 Task: Look for space in Nisko, Poland from 6th June, 2023 to 8th June, 2023 for 2 adults in price range Rs.7000 to Rs.12000. Place can be private room with 1  bedroom having 2 beds and 1 bathroom. Property type can be house, flat, guest house. Amenities needed are: wifi. Booking option can be shelf check-in. Required host language is English.
Action: Mouse pressed left at (527, 134)
Screenshot: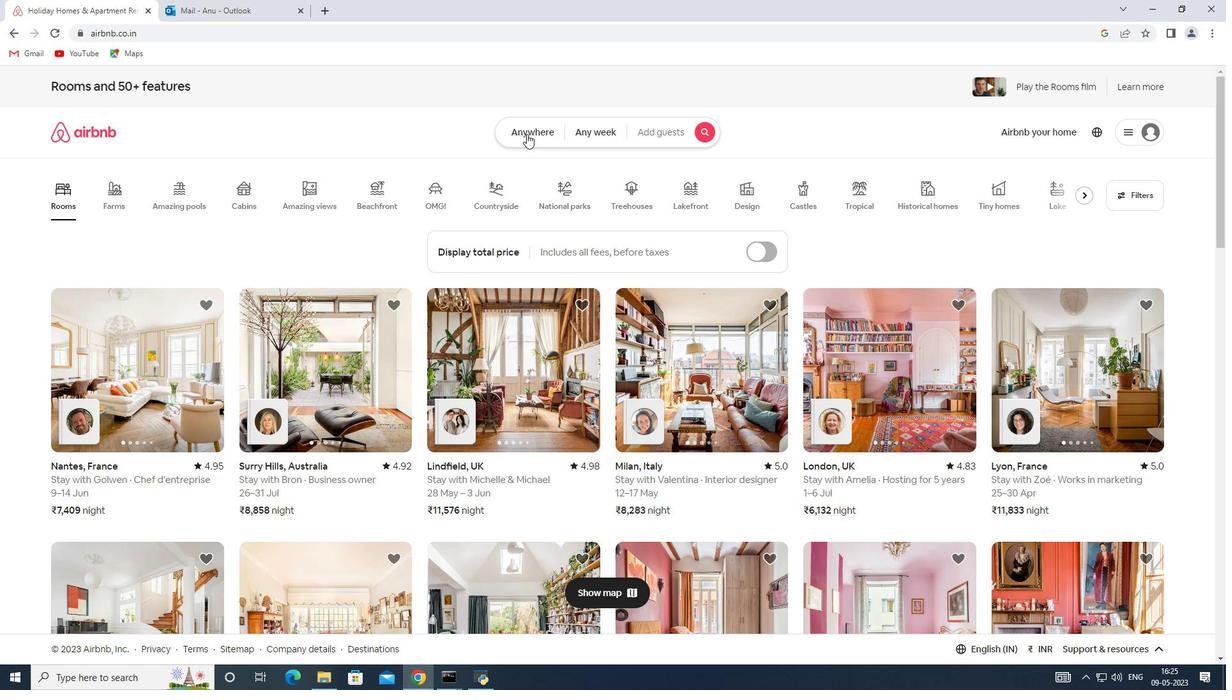 
Action: Mouse moved to (410, 178)
Screenshot: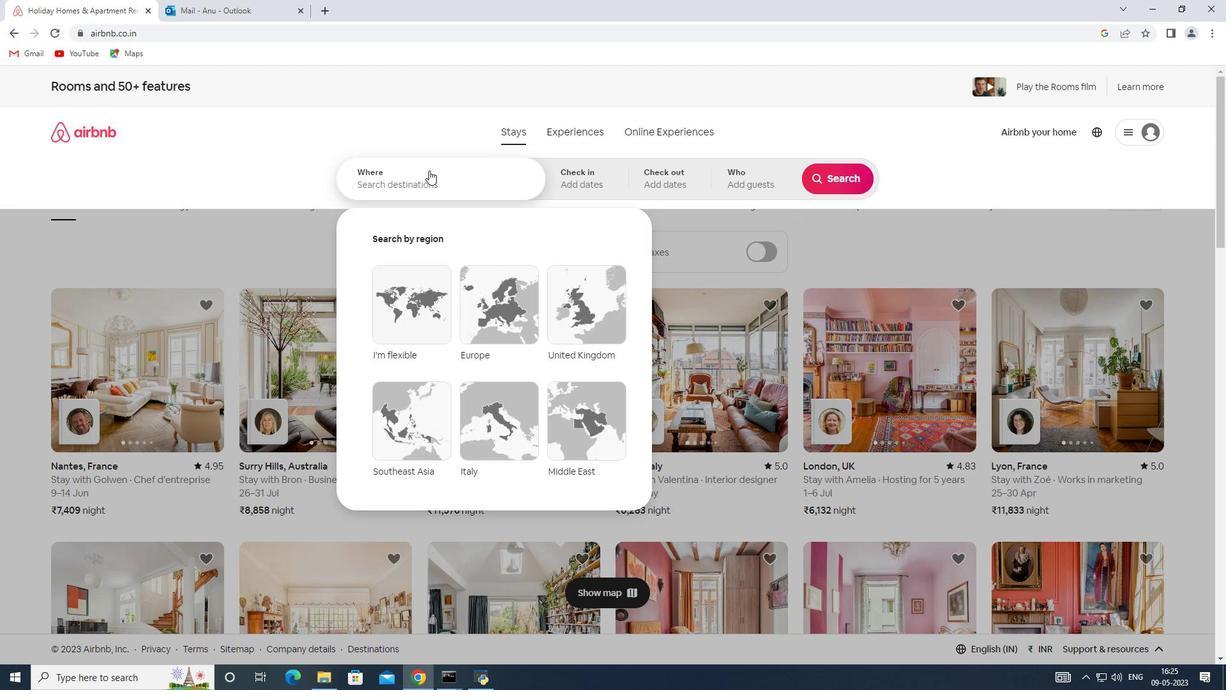 
Action: Mouse pressed left at (410, 178)
Screenshot: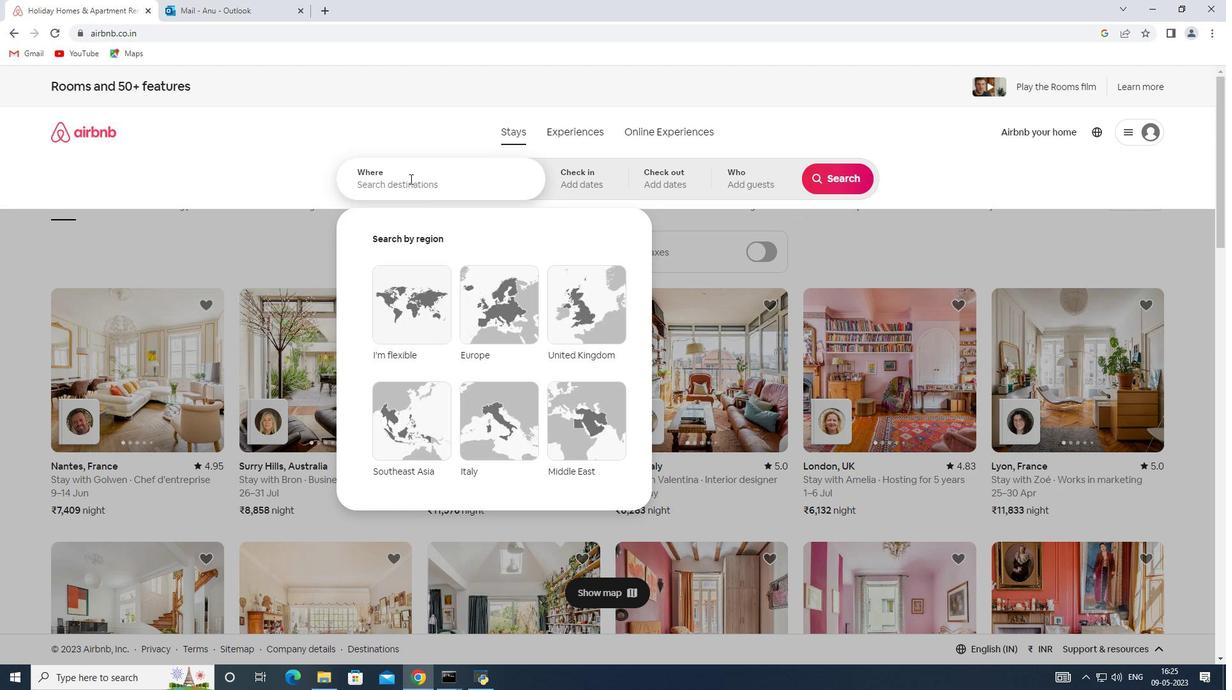 
Action: Mouse moved to (409, 178)
Screenshot: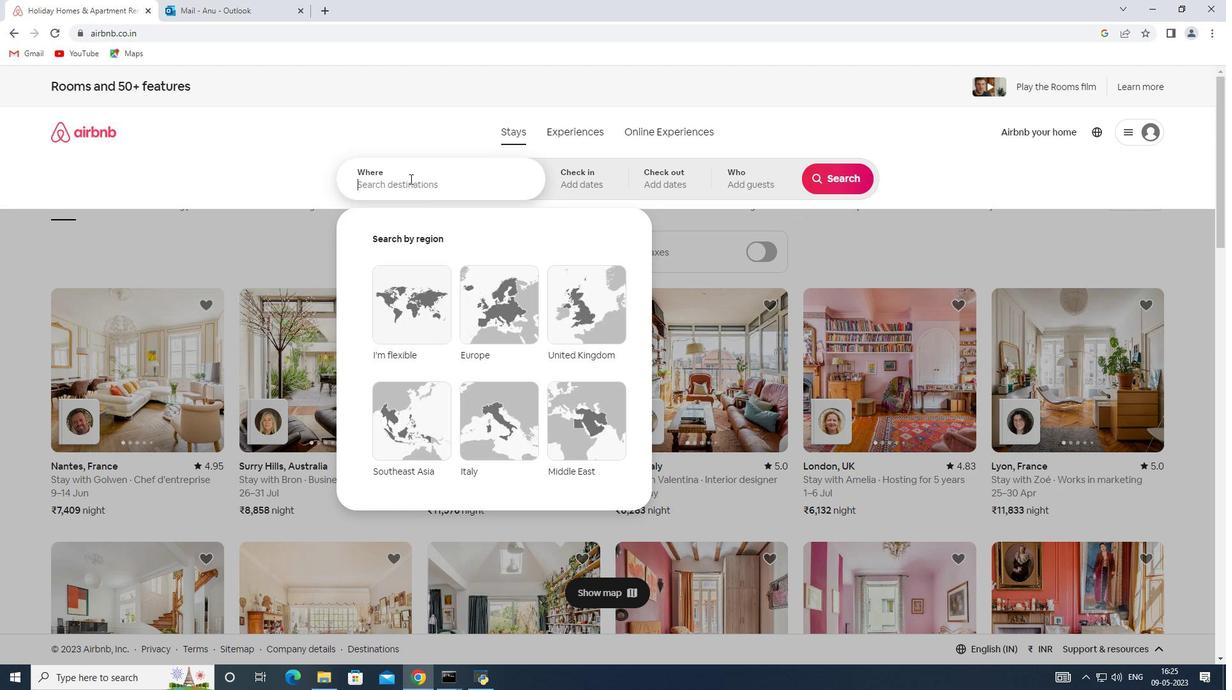 
Action: Key pressed <Key.shift><Key.shift><Key.shift><Key.shift><Key.shift><Key.shift><Key.shift><Key.shift><Key.shift><Key.shift><Key.shift><Key.shift>Nisko,<Key.shift>Poland
Screenshot: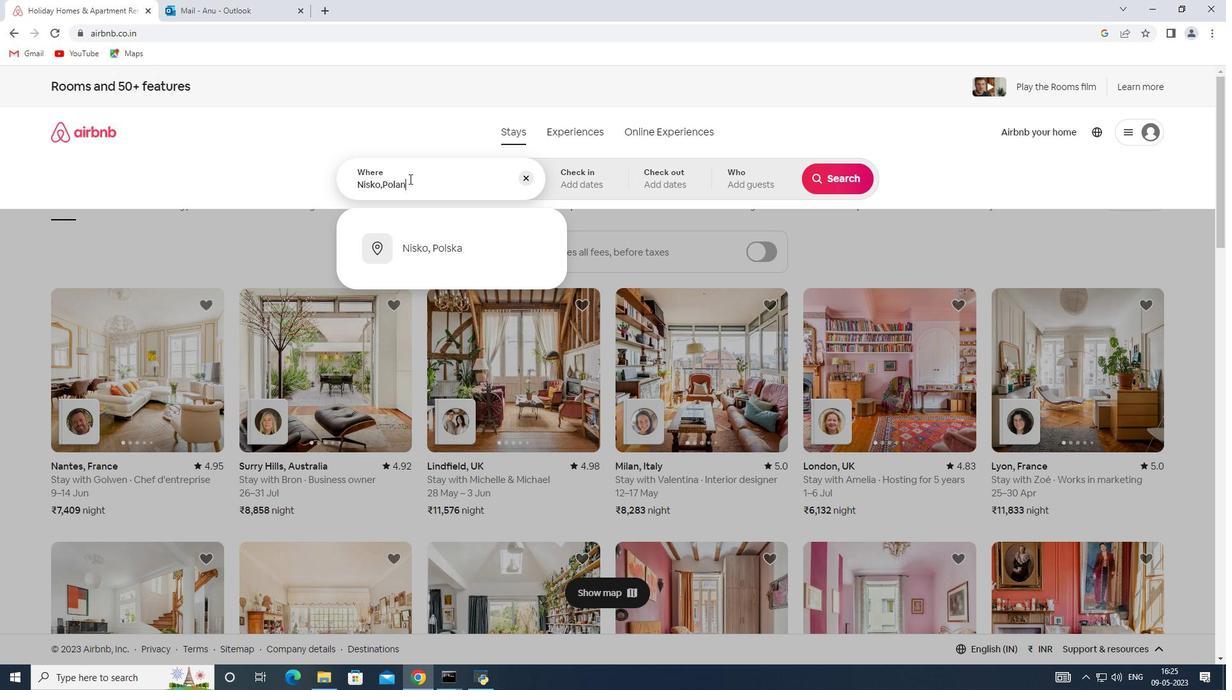 
Action: Mouse moved to (567, 168)
Screenshot: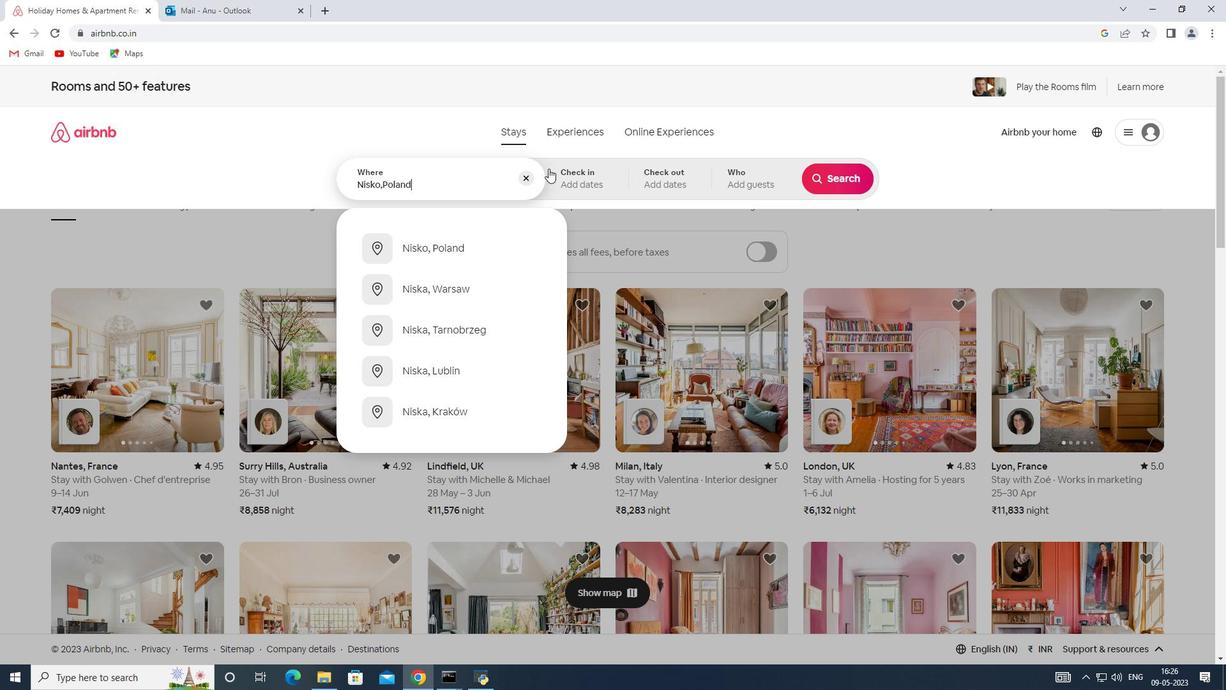 
Action: Mouse pressed left at (567, 168)
Screenshot: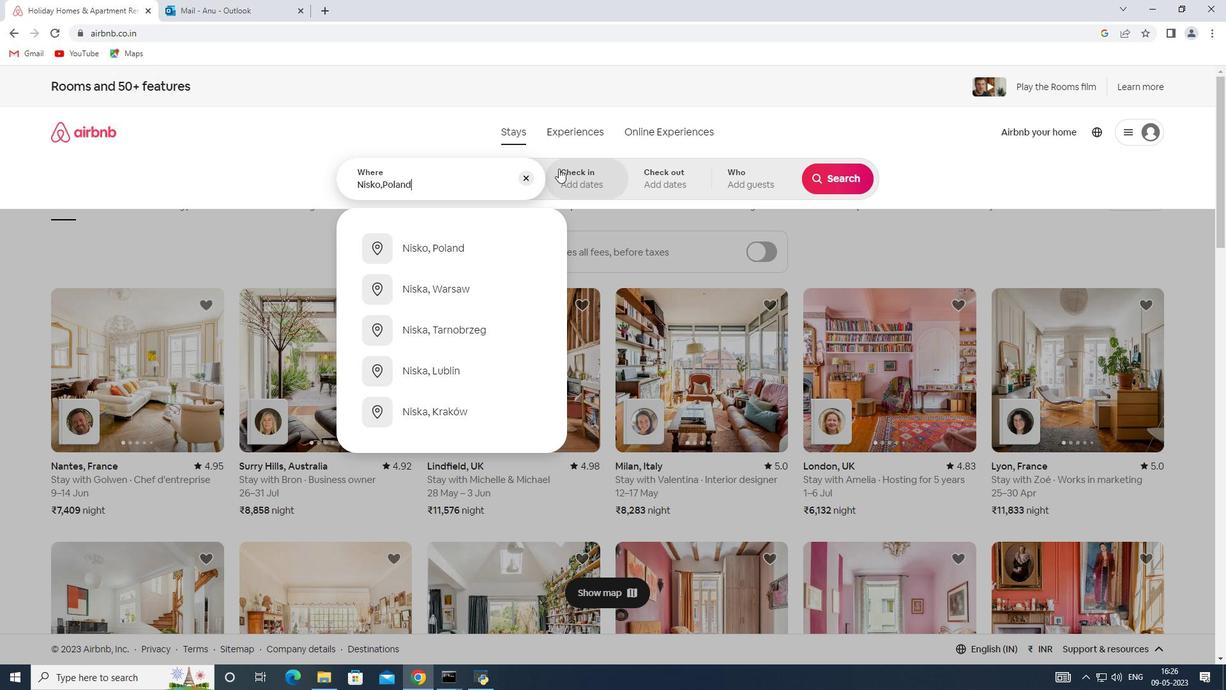 
Action: Mouse moved to (692, 364)
Screenshot: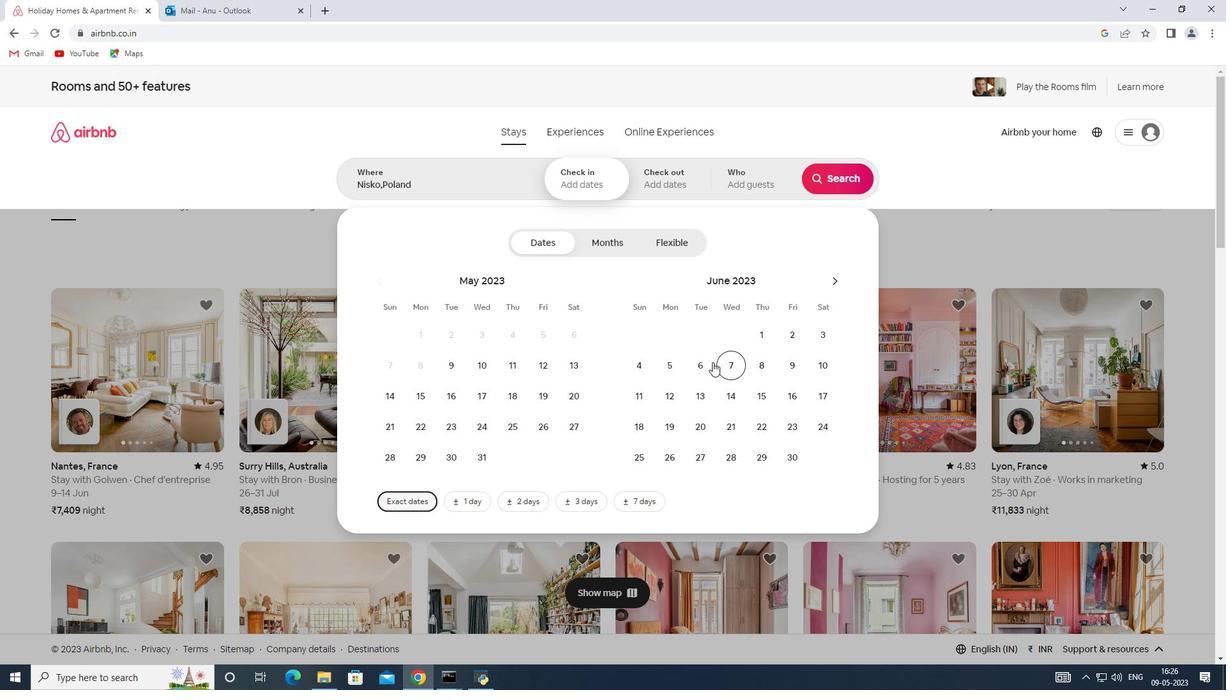 
Action: Mouse pressed left at (692, 364)
Screenshot: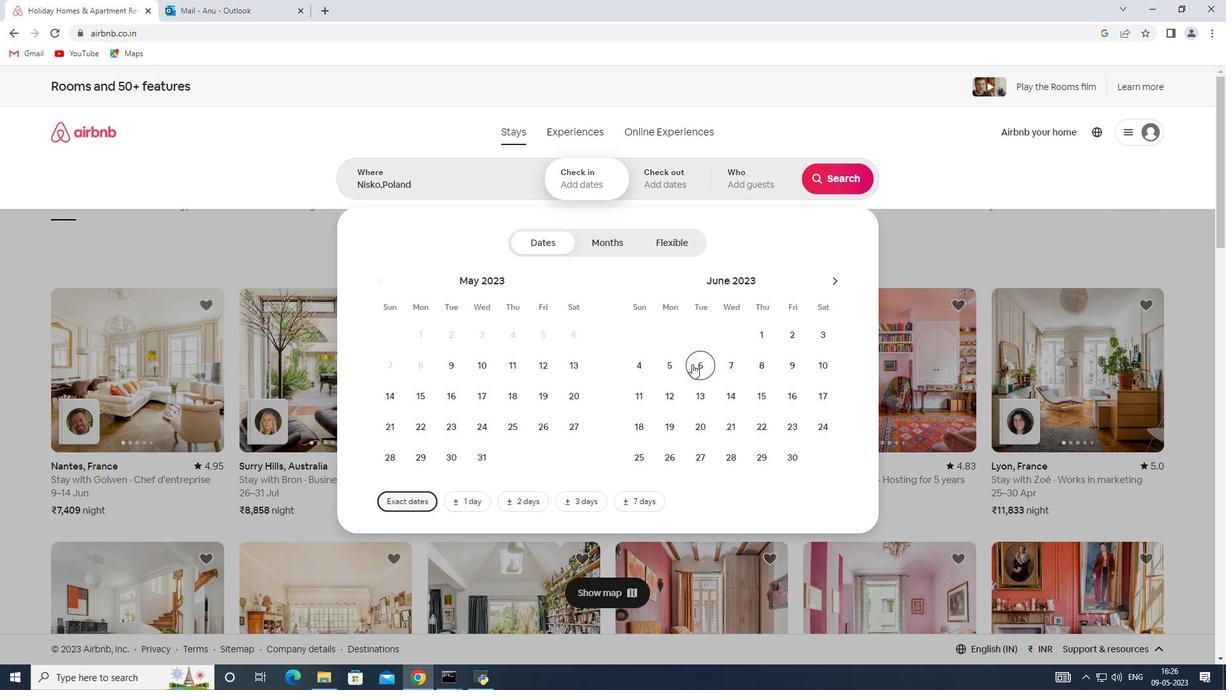 
Action: Mouse moved to (768, 364)
Screenshot: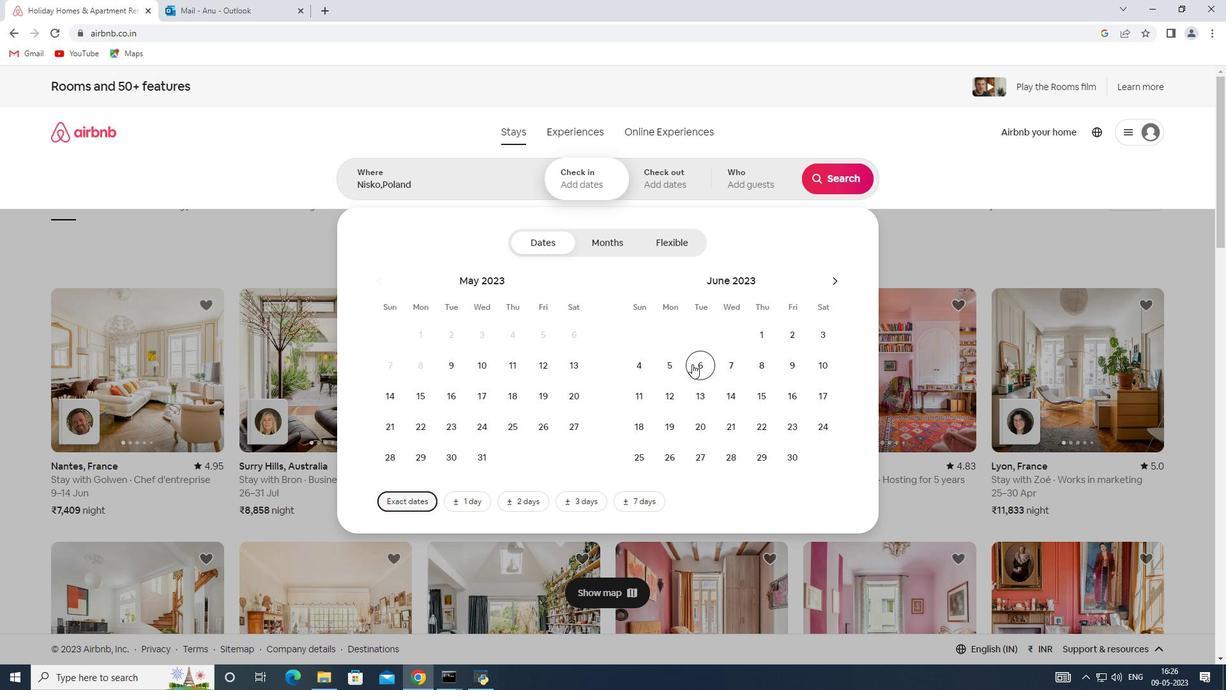 
Action: Mouse pressed left at (768, 364)
Screenshot: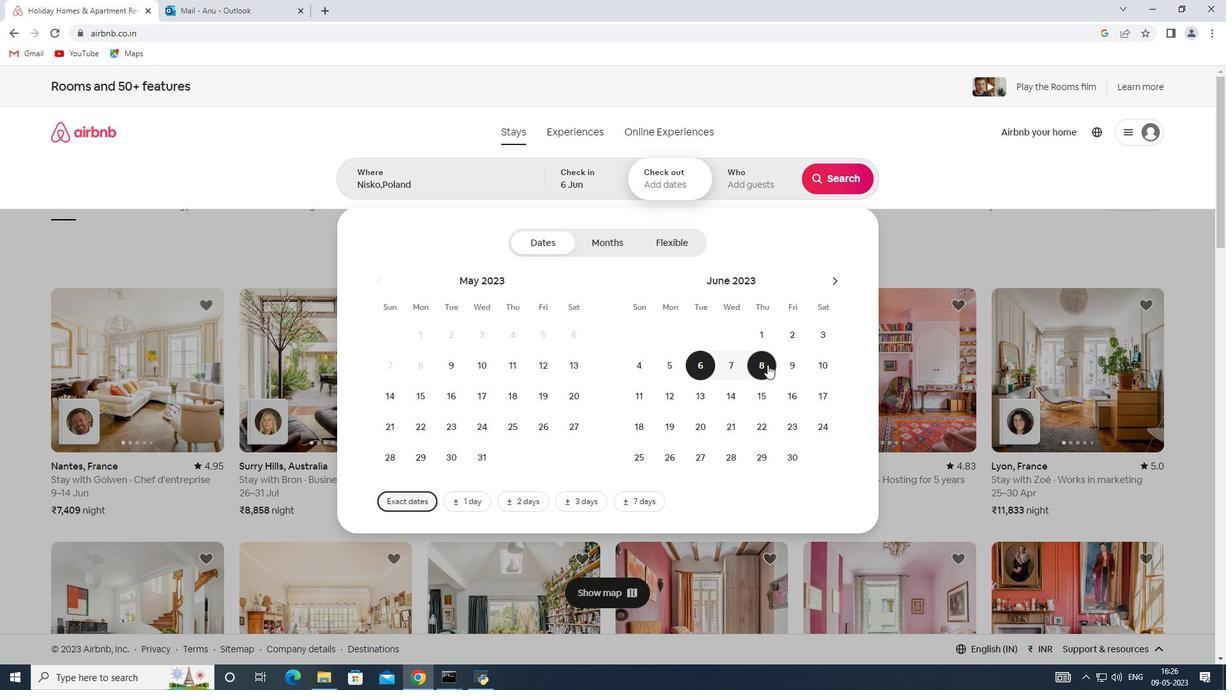 
Action: Mouse moved to (747, 182)
Screenshot: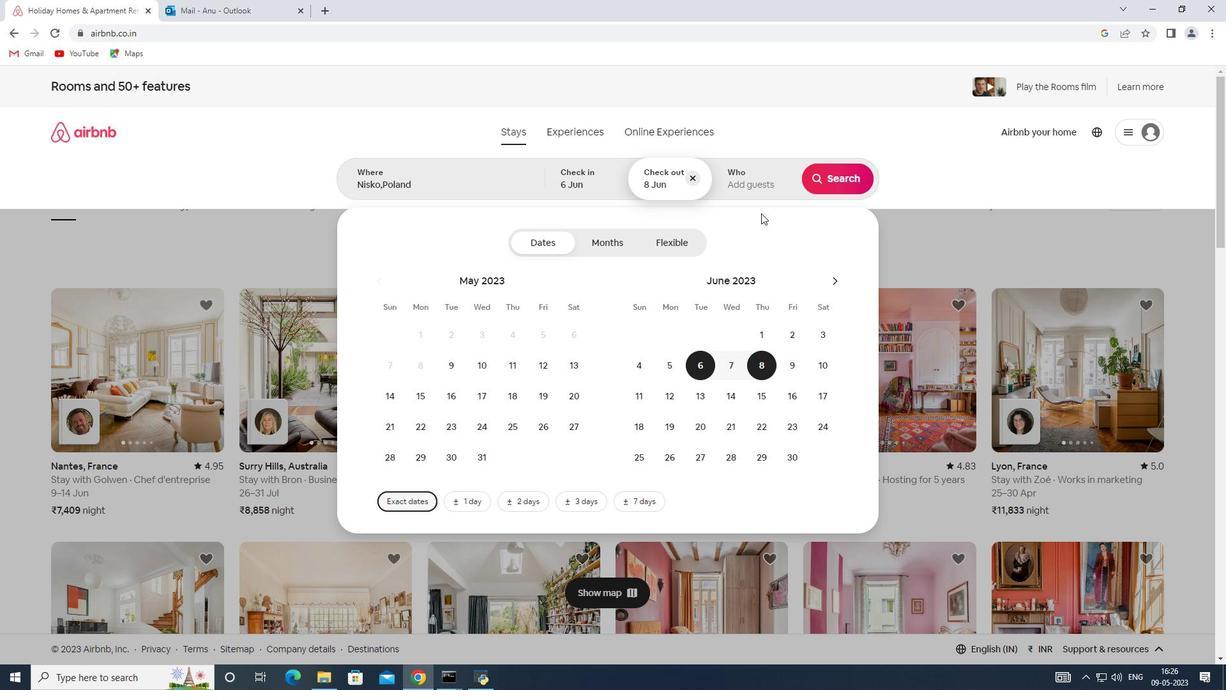 
Action: Mouse pressed left at (747, 182)
Screenshot: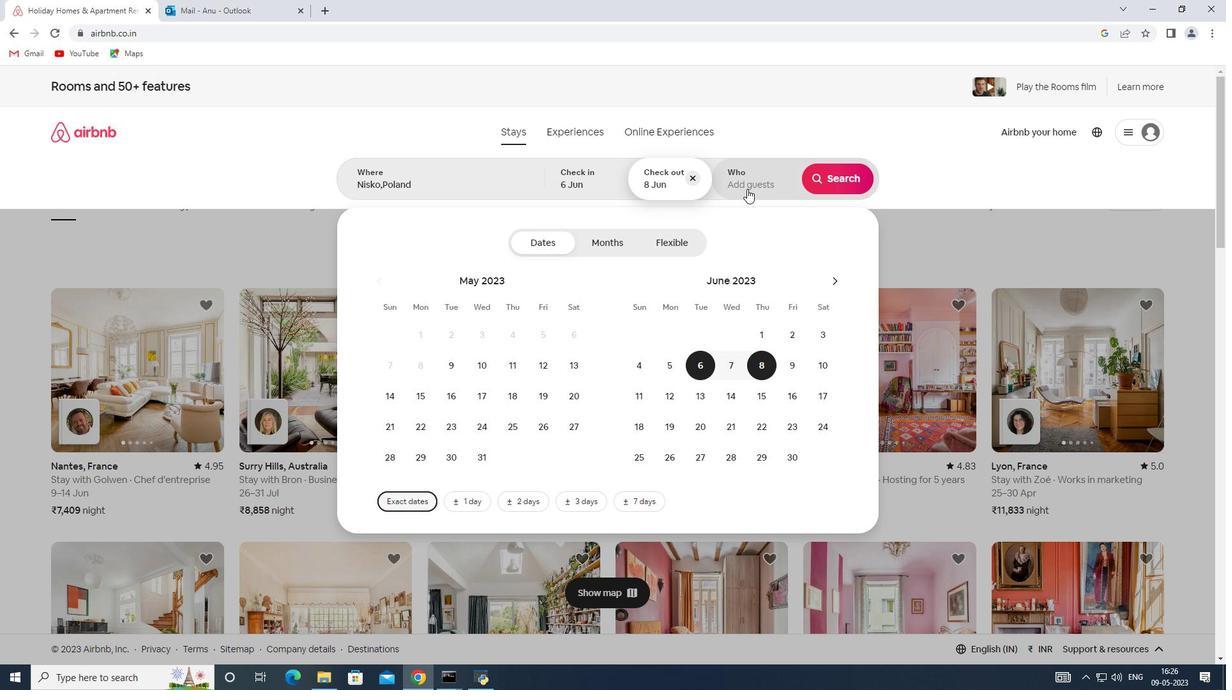 
Action: Mouse moved to (842, 247)
Screenshot: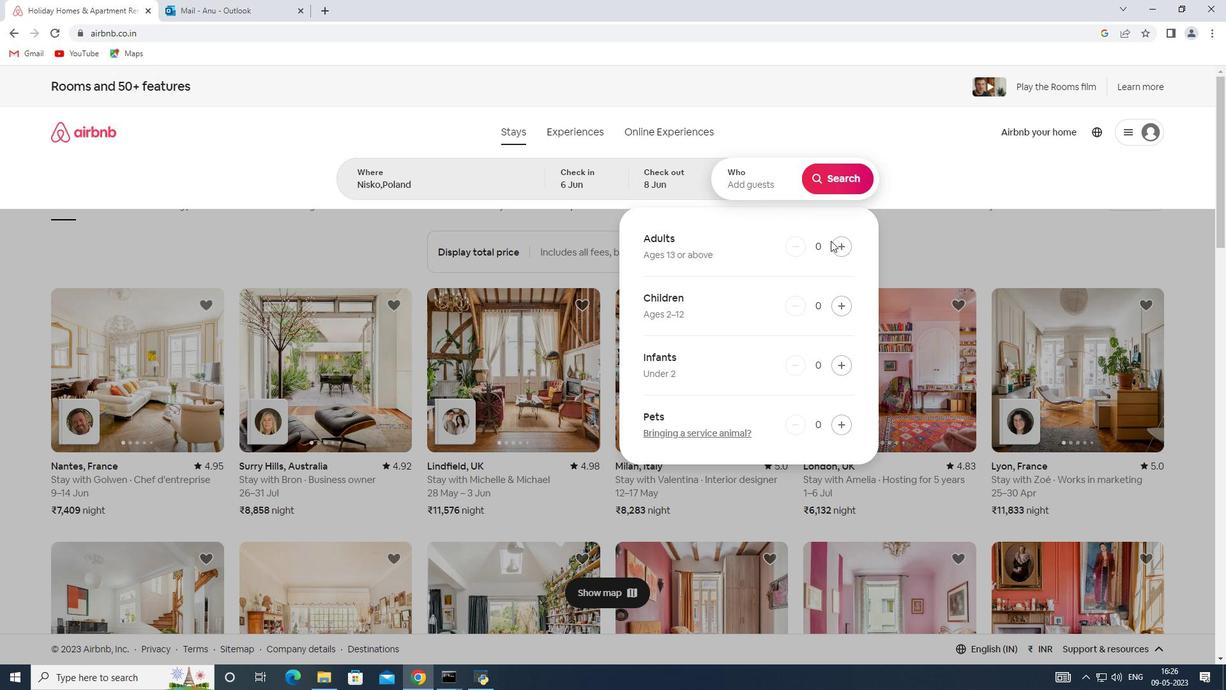 
Action: Mouse pressed left at (842, 247)
Screenshot: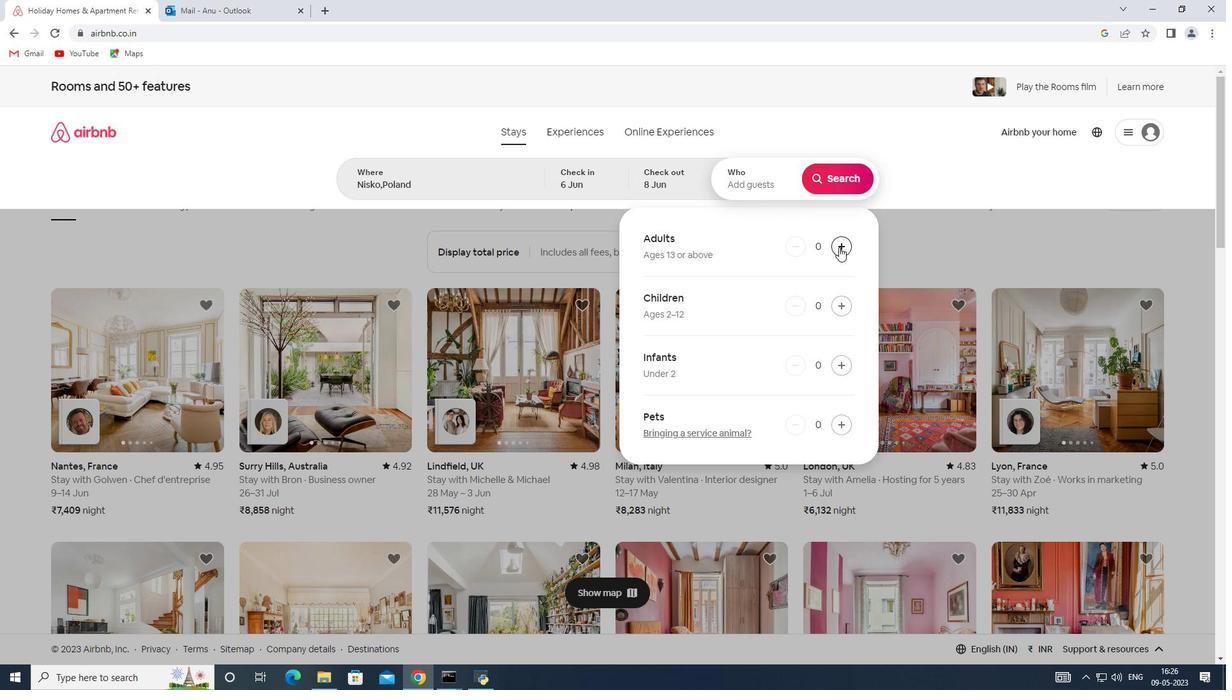 
Action: Mouse pressed left at (842, 247)
Screenshot: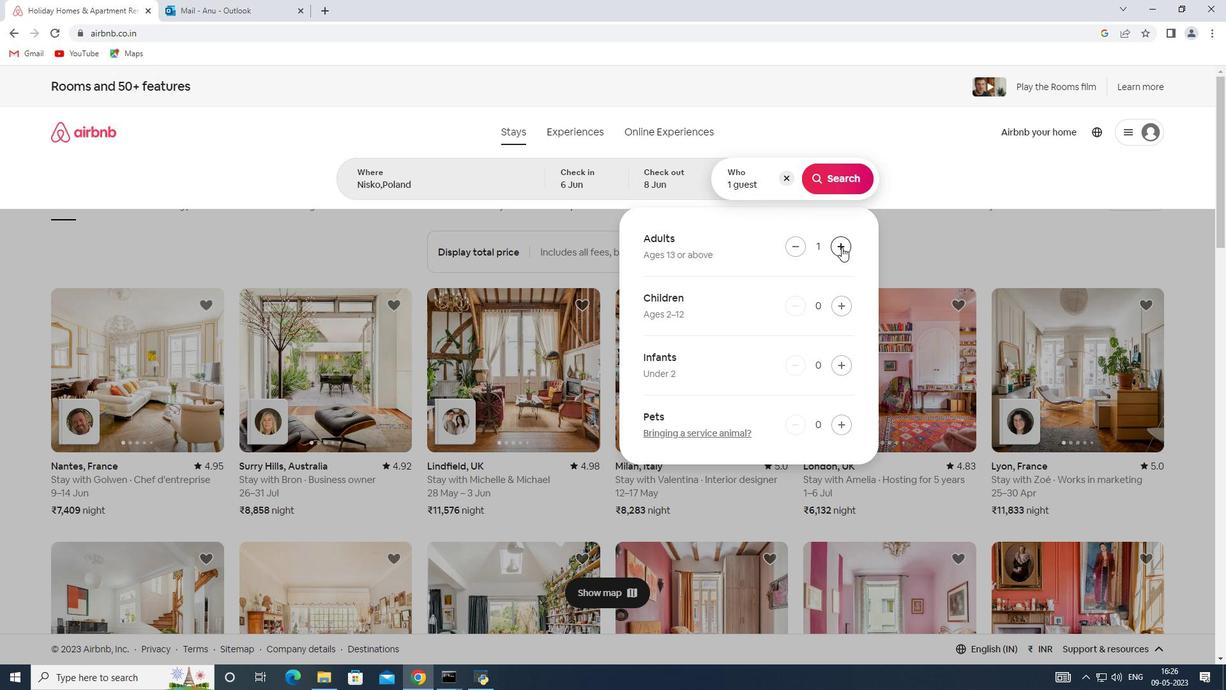 
Action: Mouse moved to (833, 172)
Screenshot: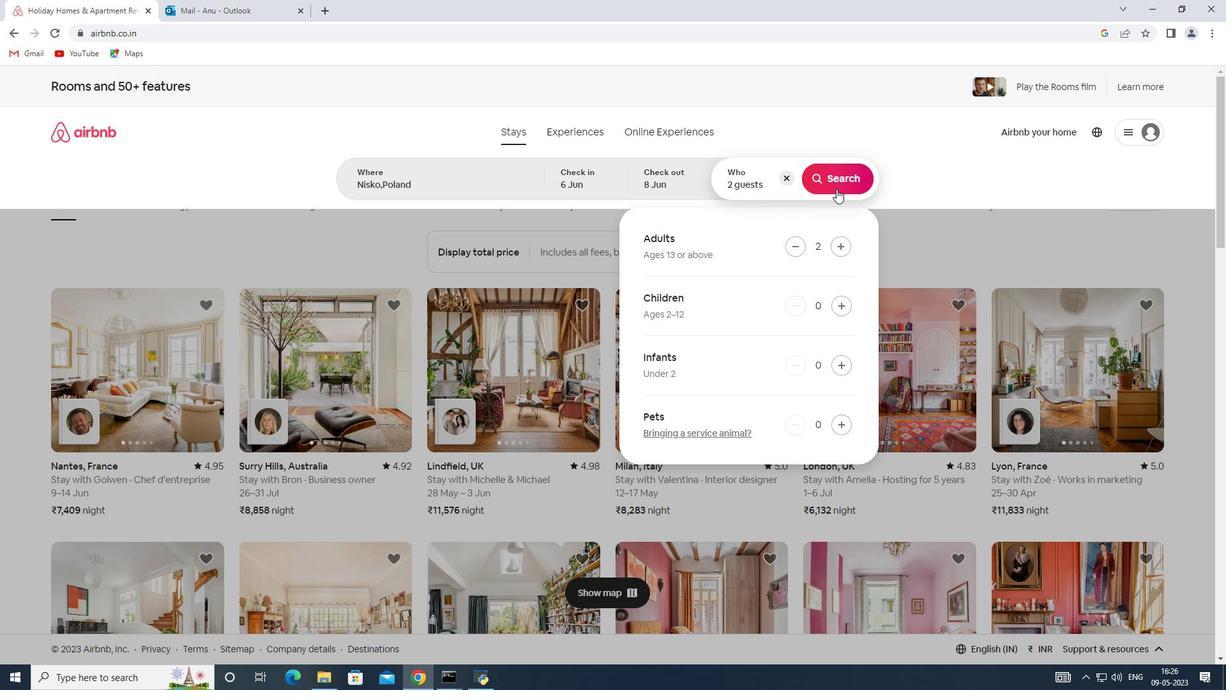 
Action: Mouse pressed left at (833, 172)
Screenshot: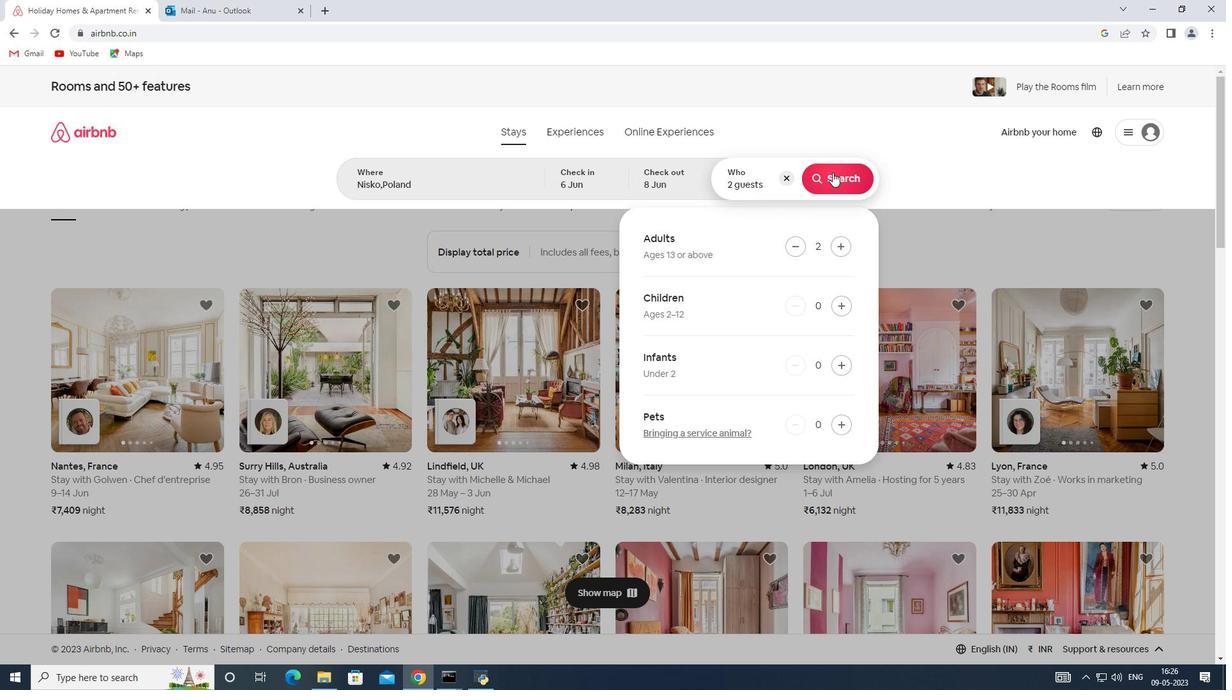 
Action: Mouse moved to (1164, 135)
Screenshot: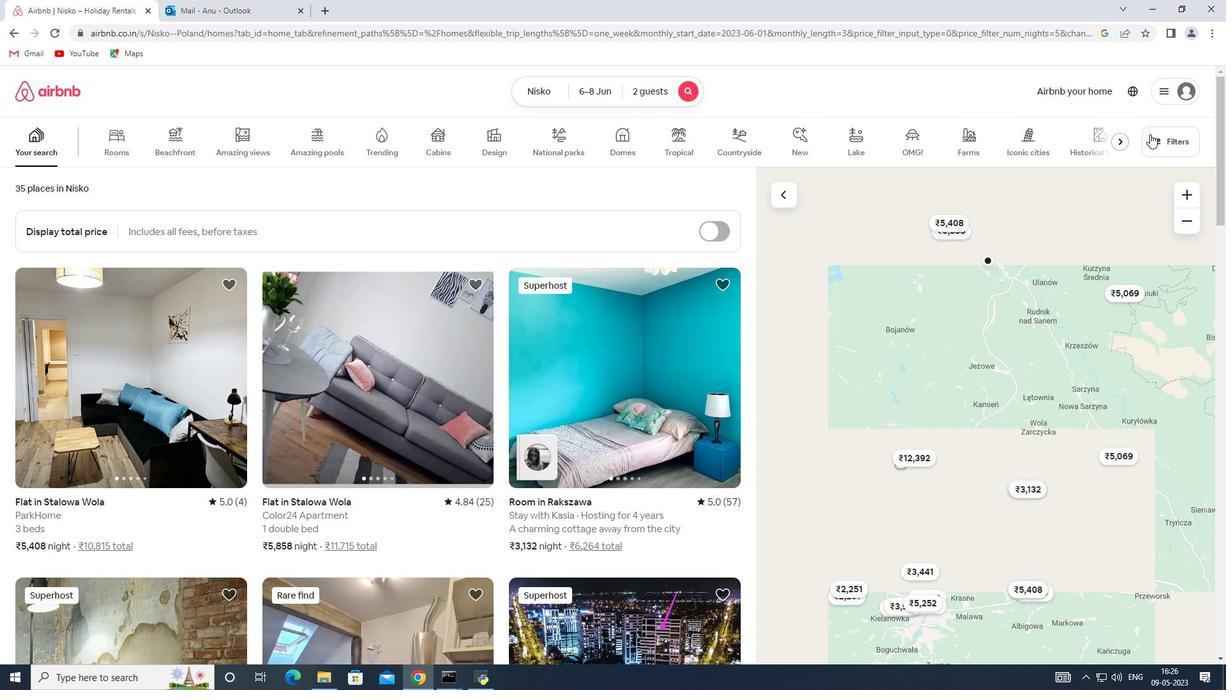 
Action: Mouse pressed left at (1164, 135)
Screenshot: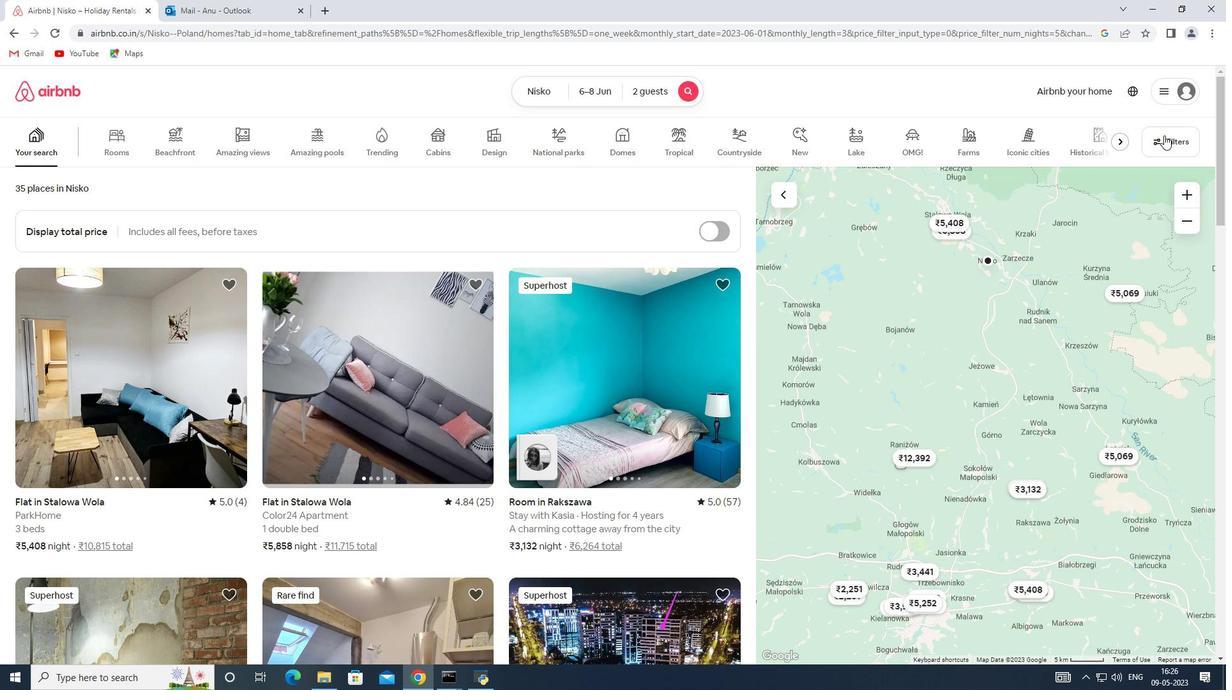 
Action: Mouse moved to (446, 460)
Screenshot: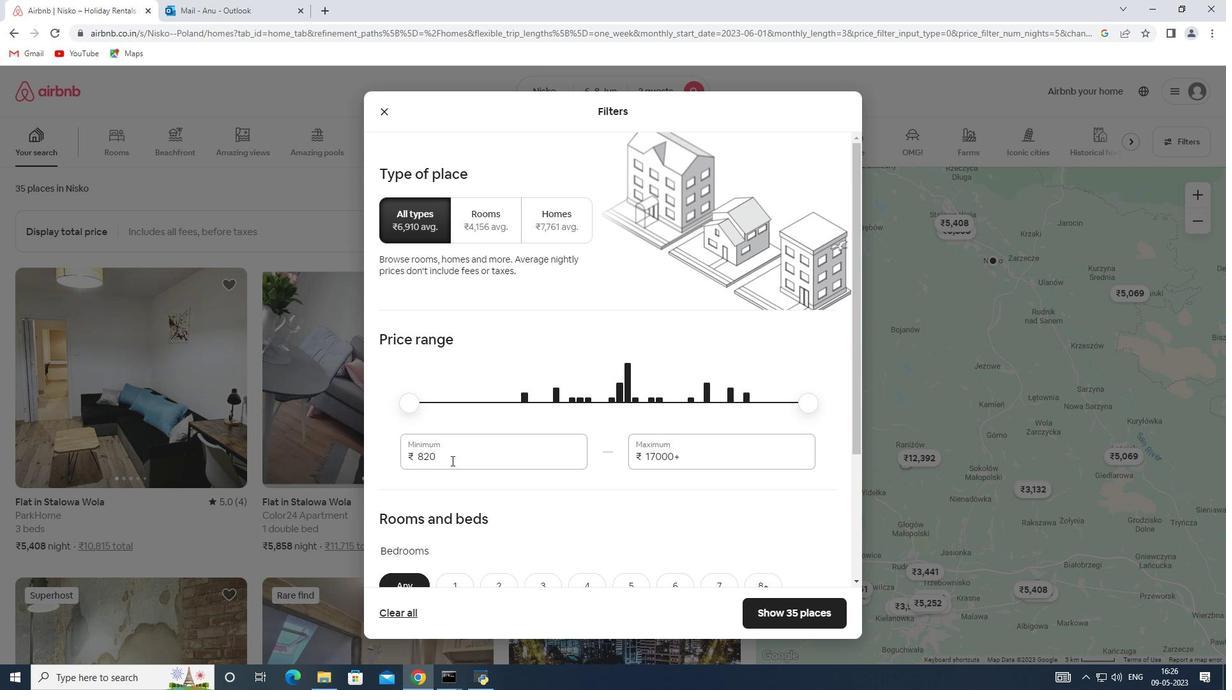 
Action: Mouse pressed left at (446, 460)
Screenshot: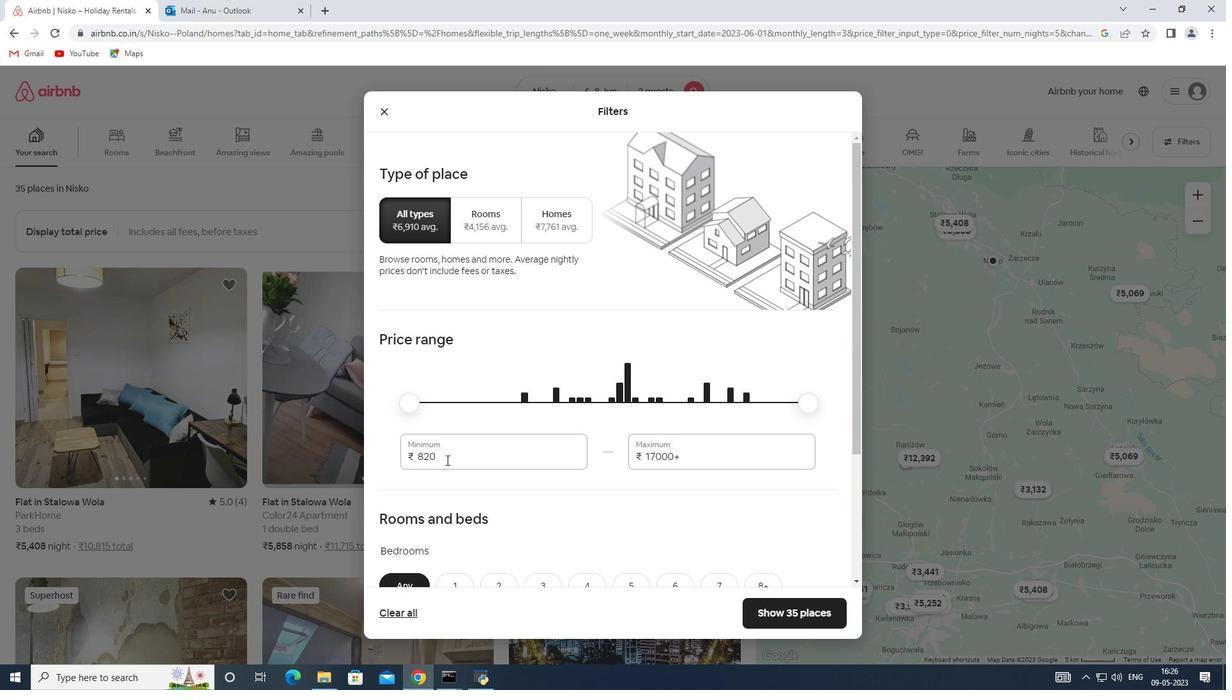 
Action: Mouse moved to (373, 456)
Screenshot: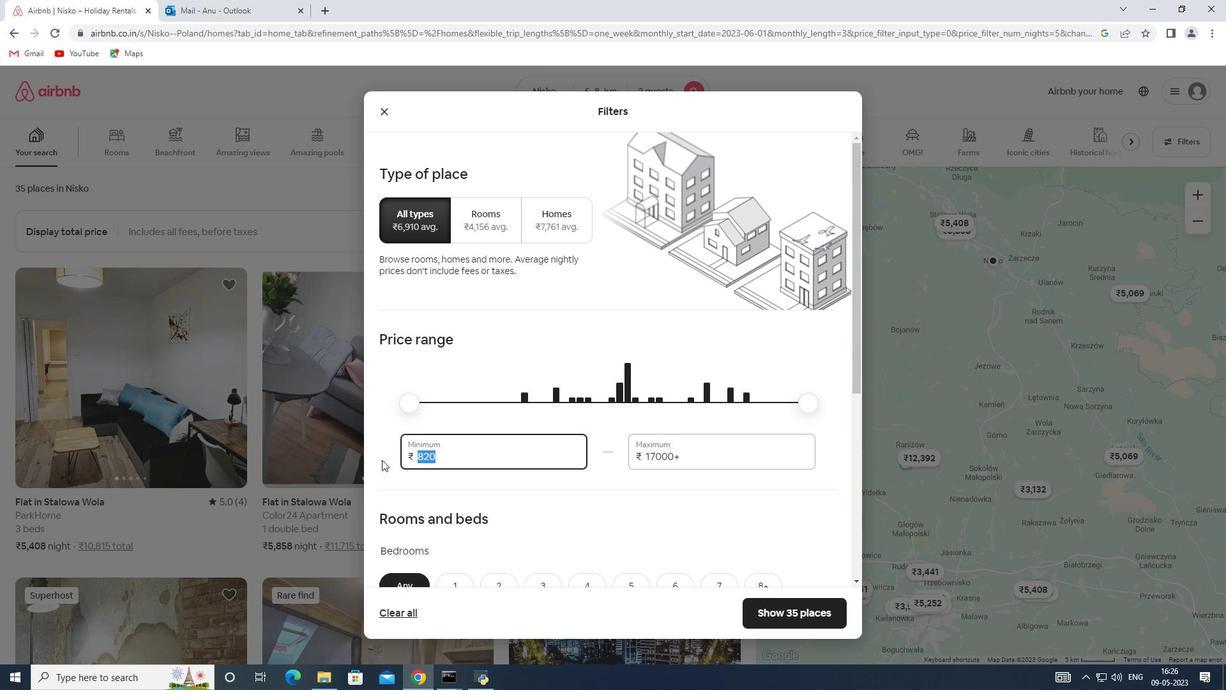 
Action: Key pressed 7000
Screenshot: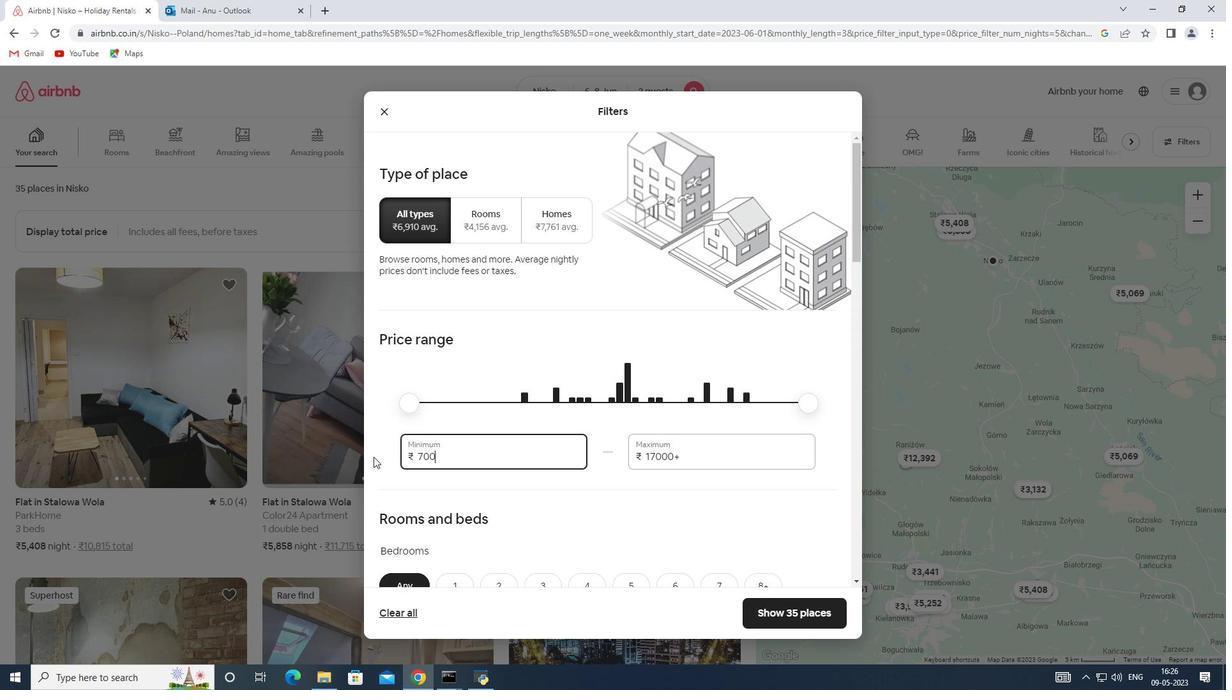 
Action: Mouse moved to (687, 456)
Screenshot: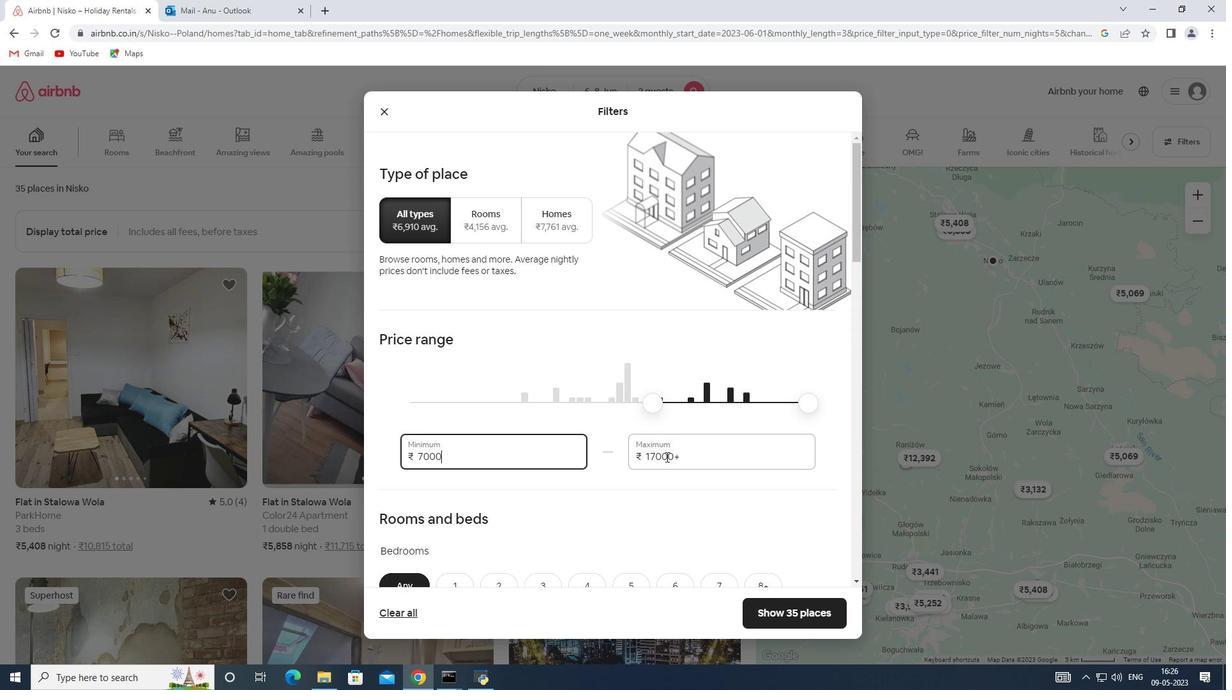 
Action: Mouse pressed left at (687, 456)
Screenshot: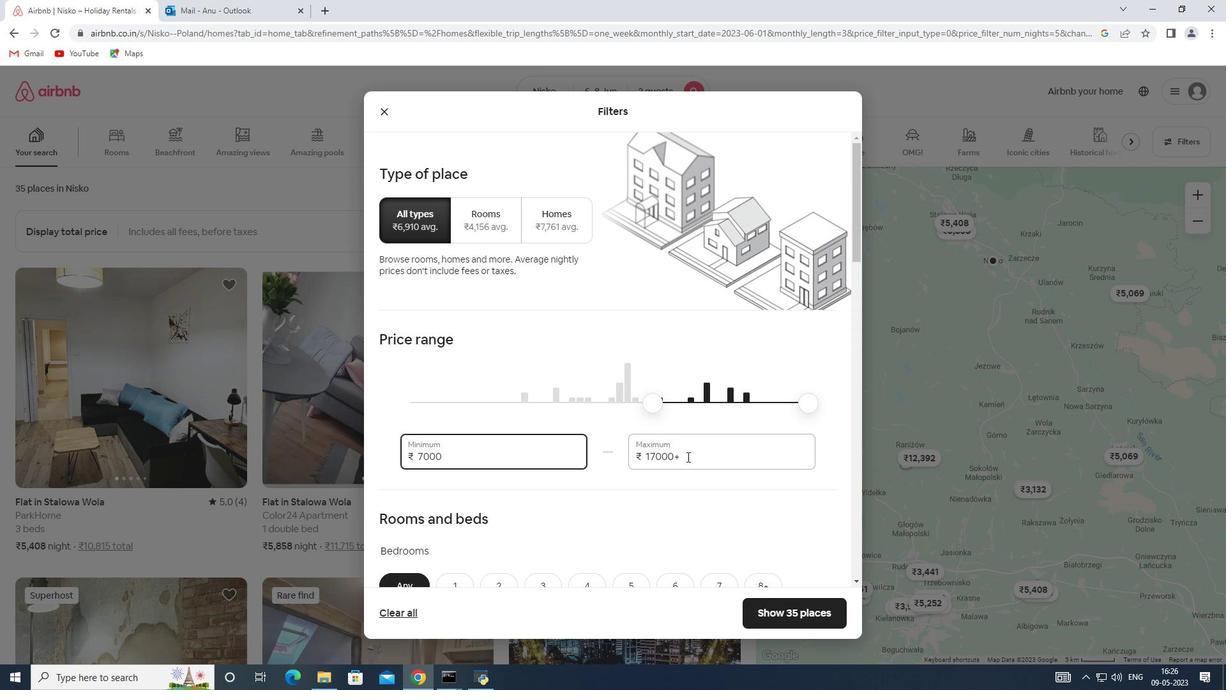 
Action: Mouse moved to (620, 456)
Screenshot: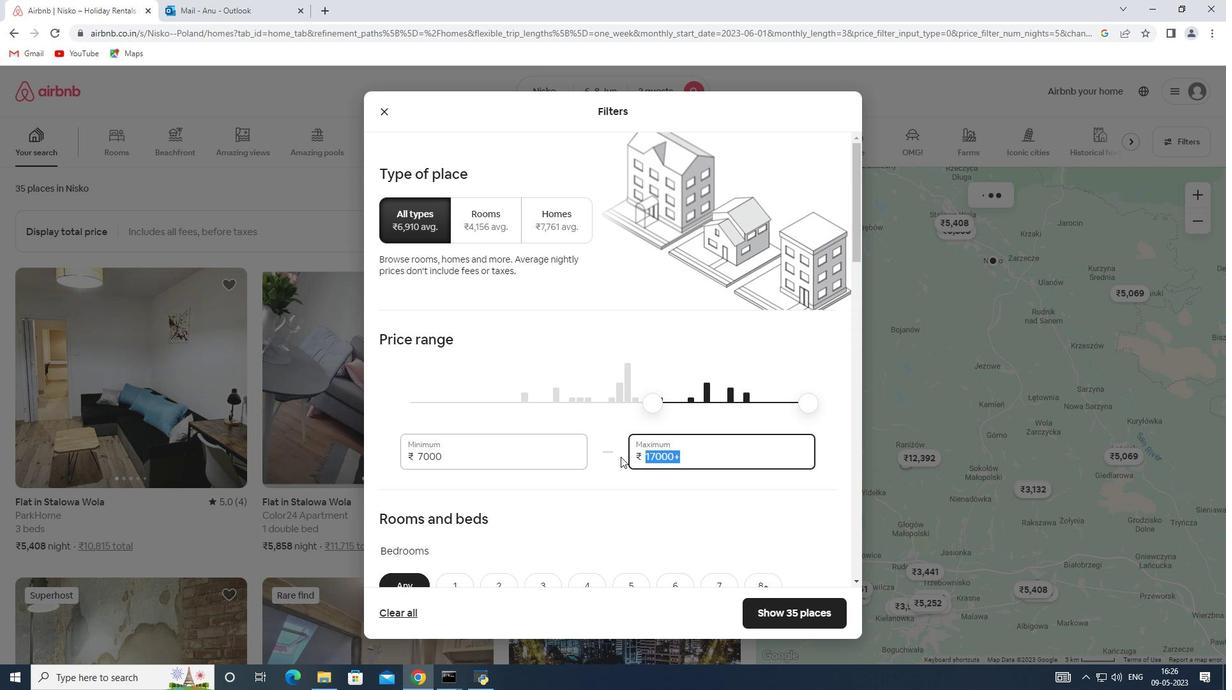
Action: Key pressed 12000
Screenshot: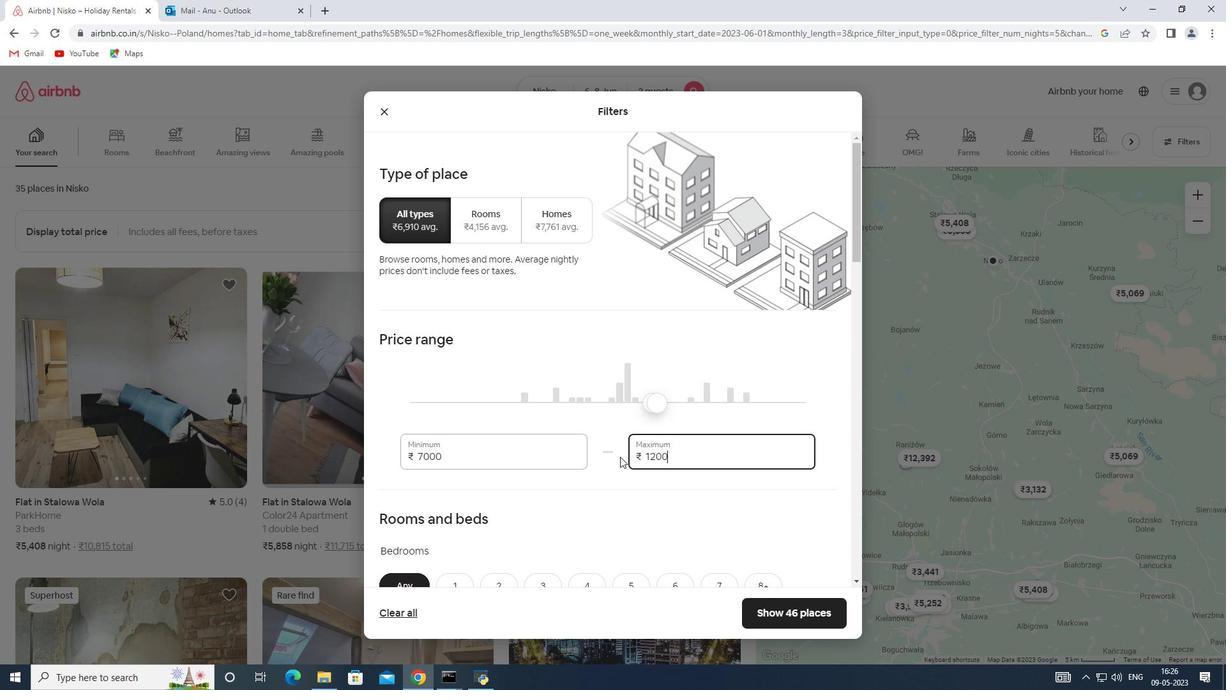 
Action: Mouse scrolled (620, 456) with delta (0, 0)
Screenshot: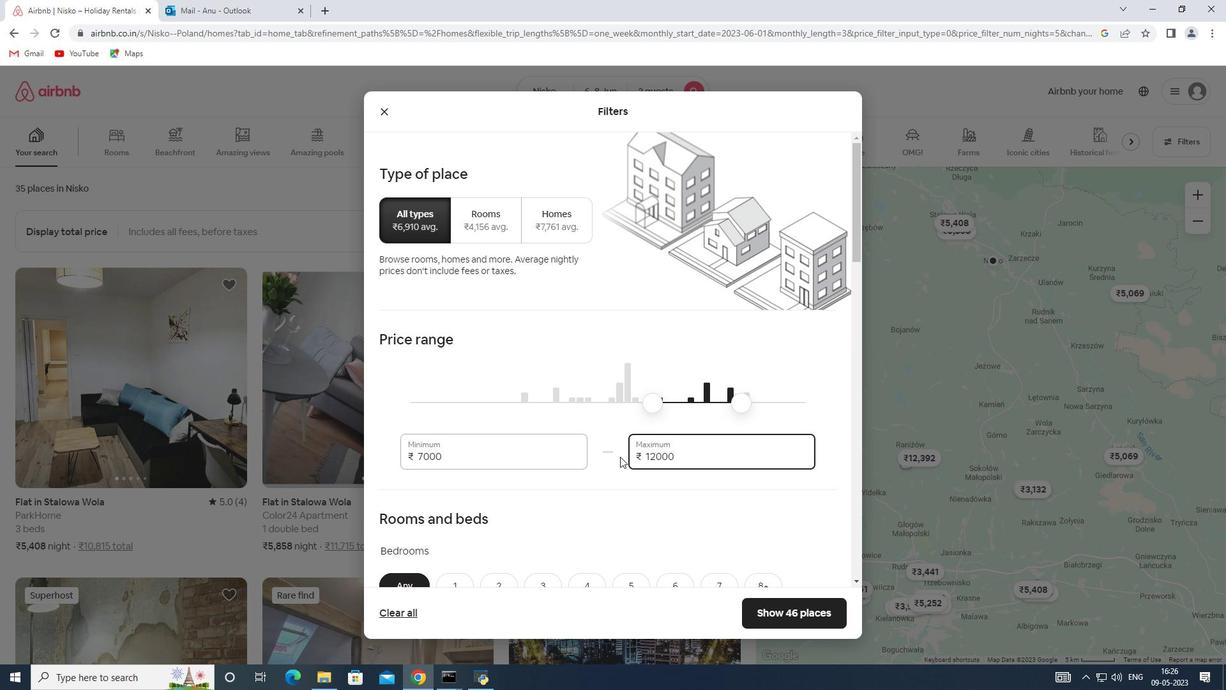 
Action: Mouse scrolled (620, 456) with delta (0, 0)
Screenshot: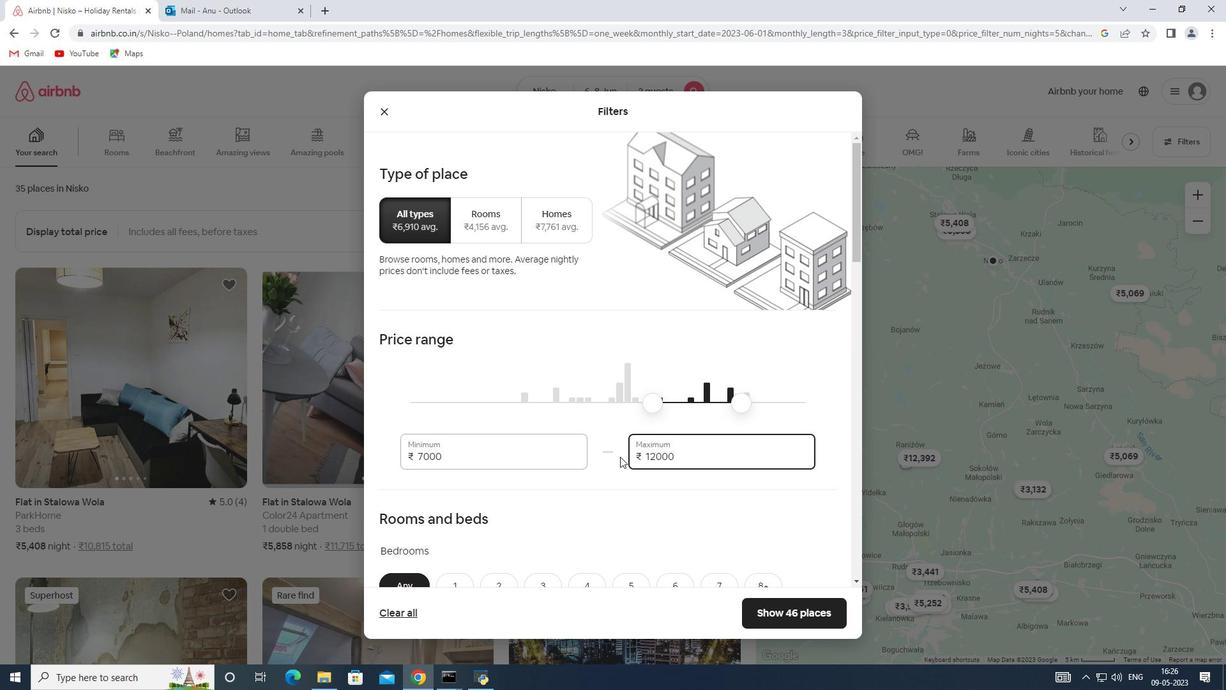 
Action: Mouse moved to (607, 430)
Screenshot: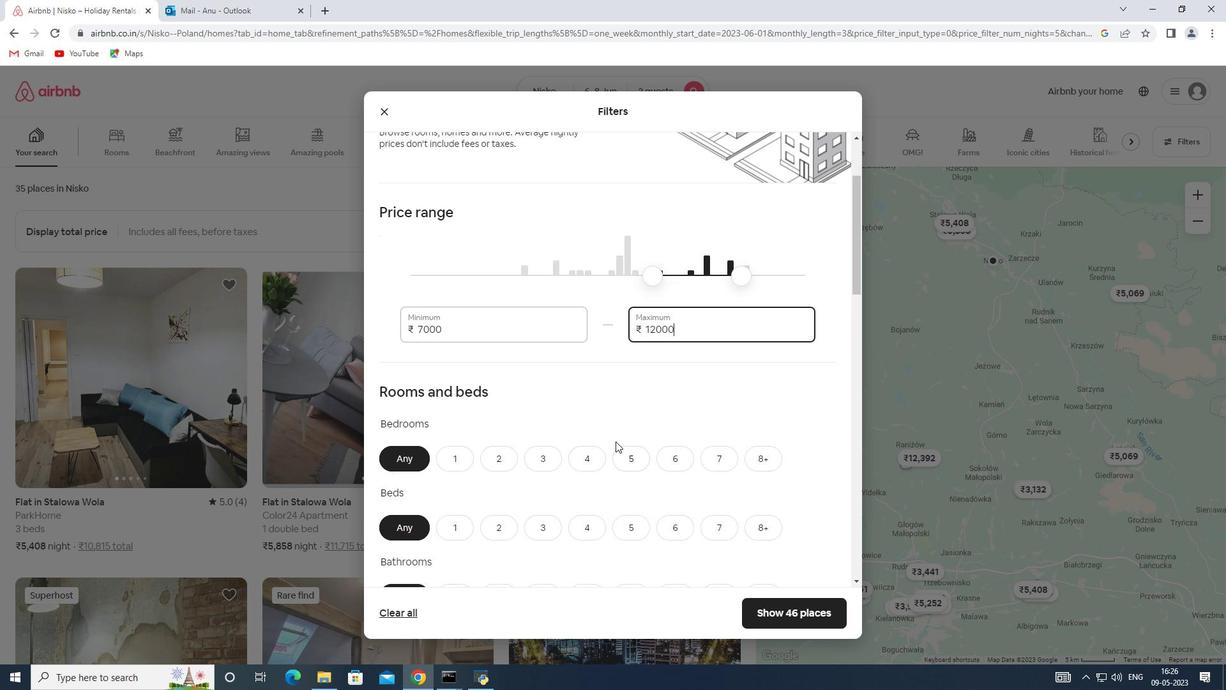 
Action: Mouse scrolled (607, 429) with delta (0, 0)
Screenshot: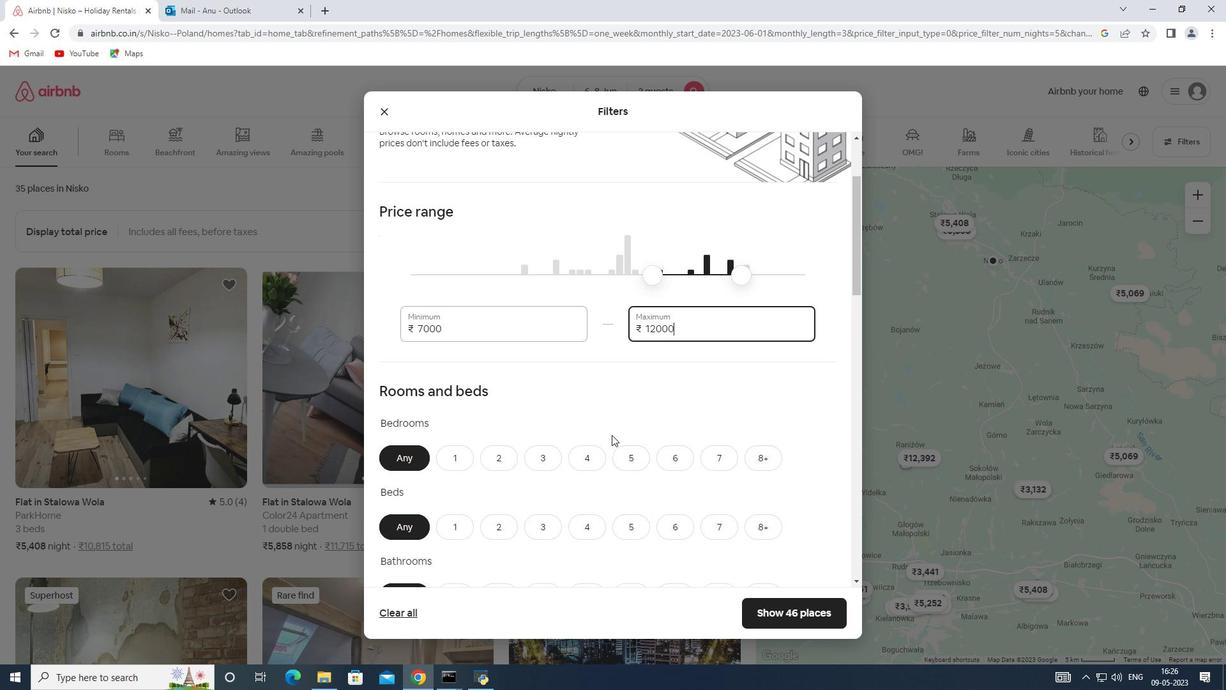 
Action: Mouse moved to (463, 392)
Screenshot: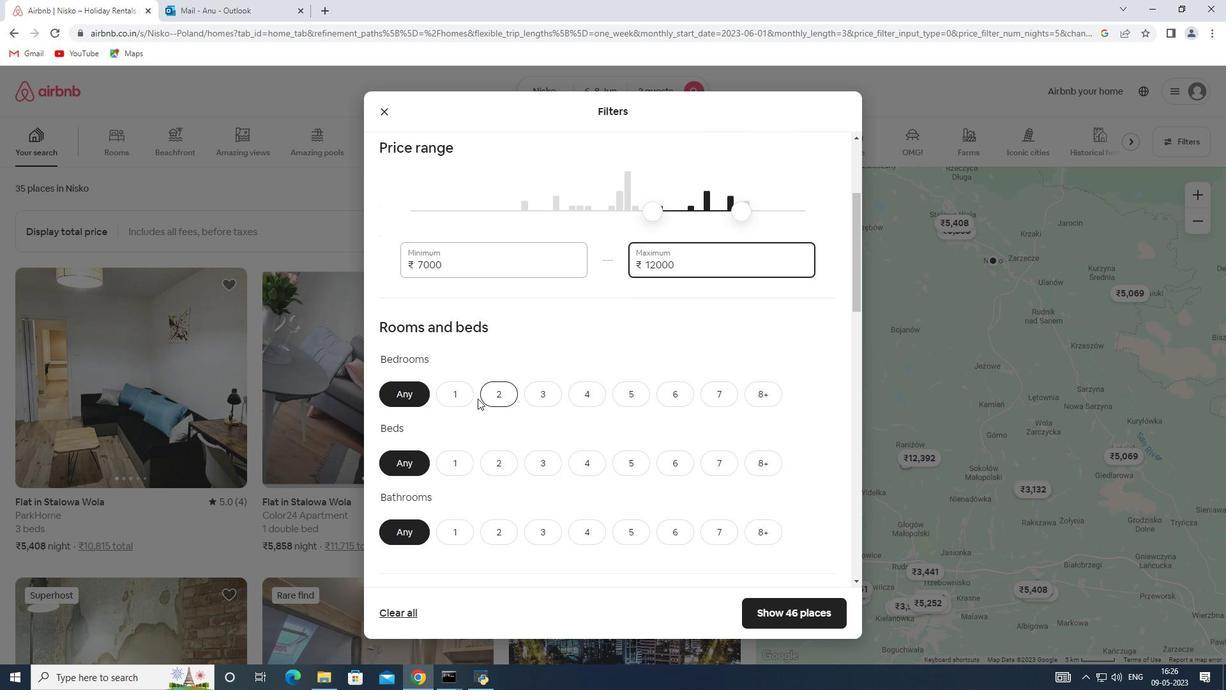 
Action: Mouse pressed left at (463, 392)
Screenshot: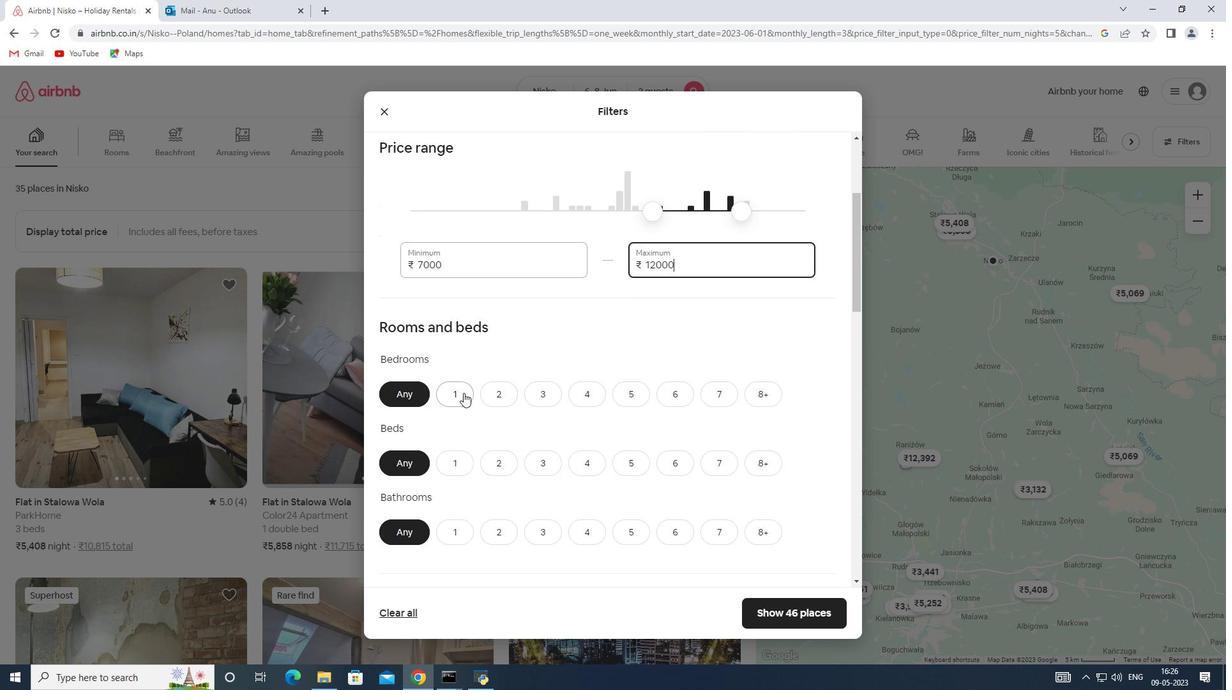 
Action: Mouse moved to (499, 458)
Screenshot: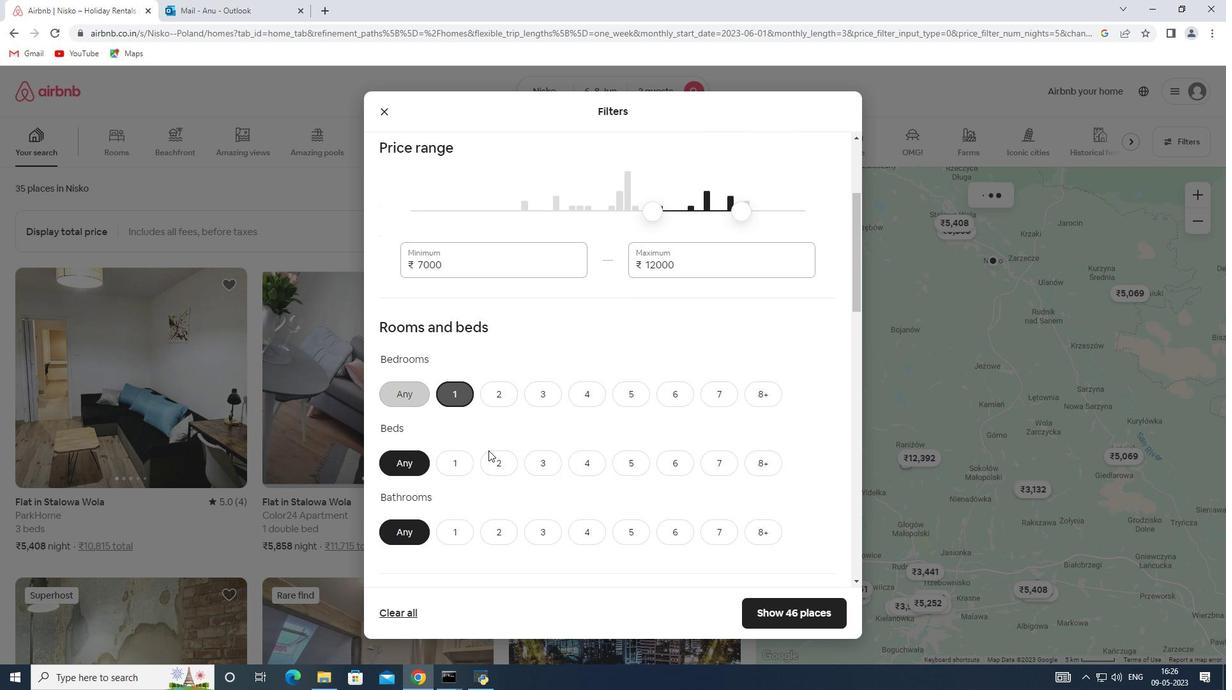 
Action: Mouse pressed left at (499, 458)
Screenshot: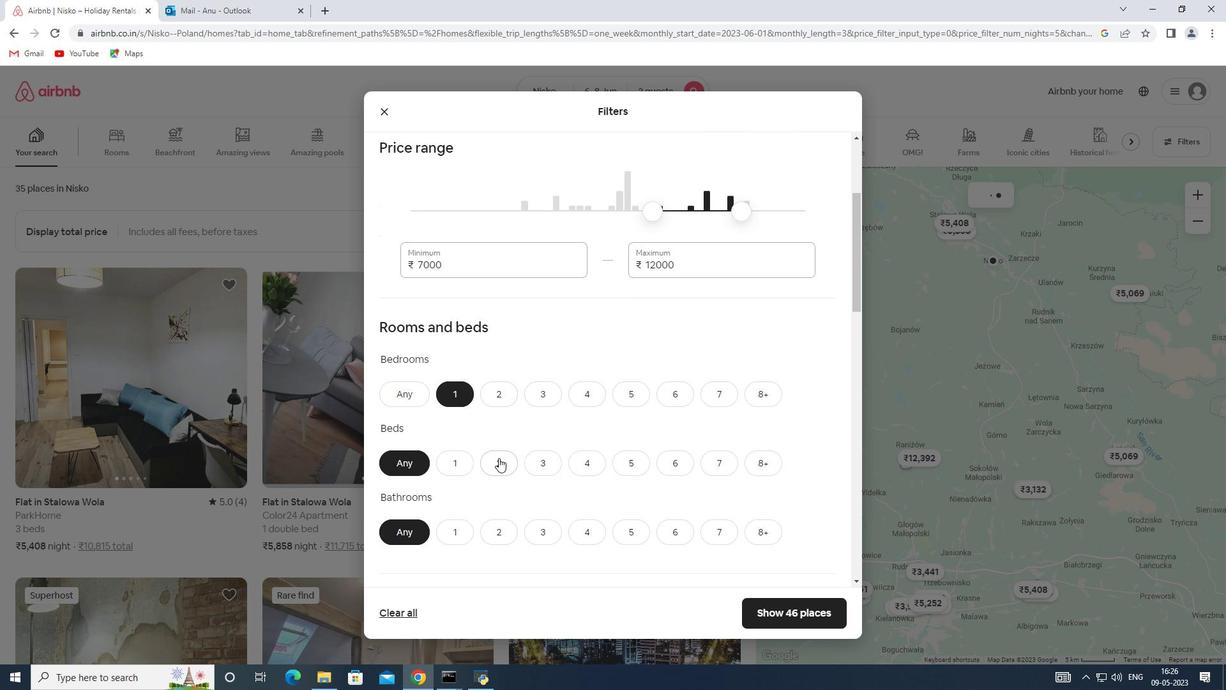 
Action: Mouse moved to (458, 525)
Screenshot: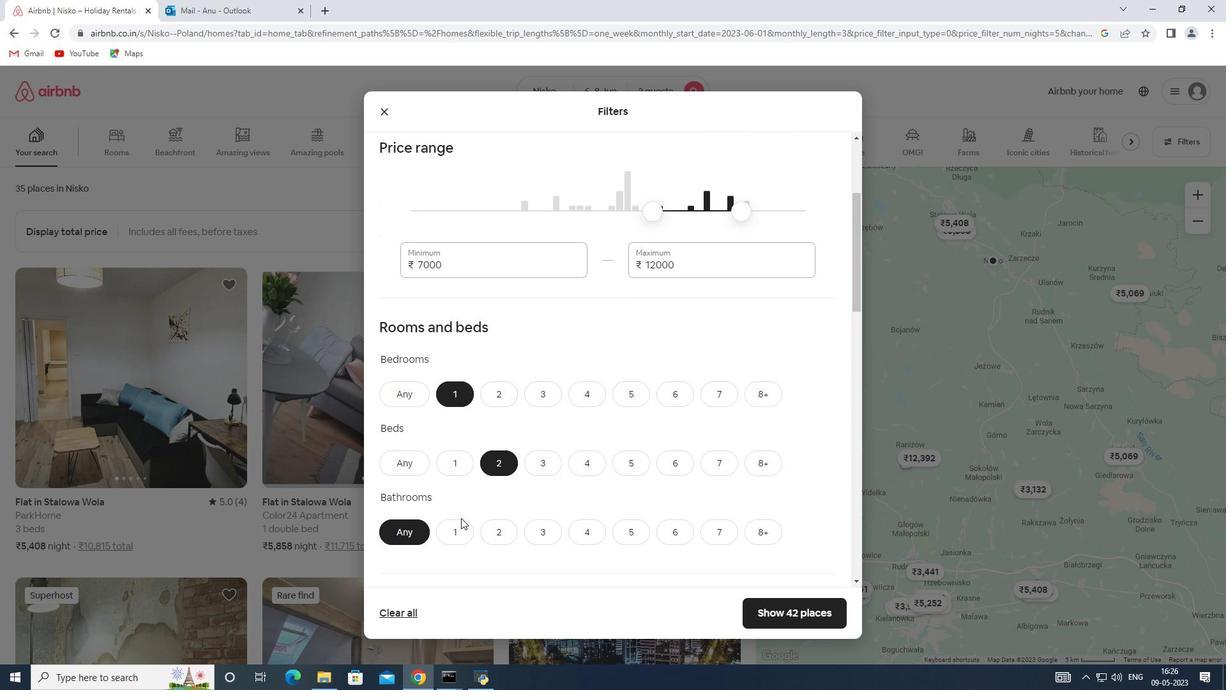 
Action: Mouse pressed left at (458, 525)
Screenshot: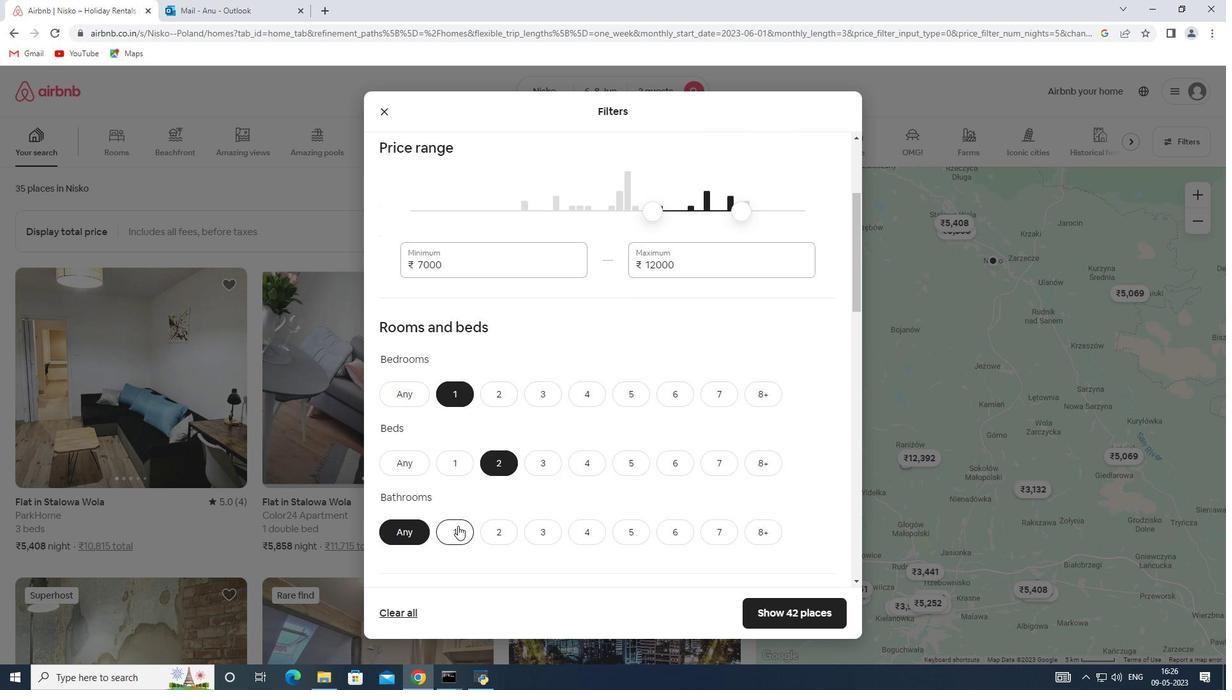 
Action: Mouse moved to (553, 424)
Screenshot: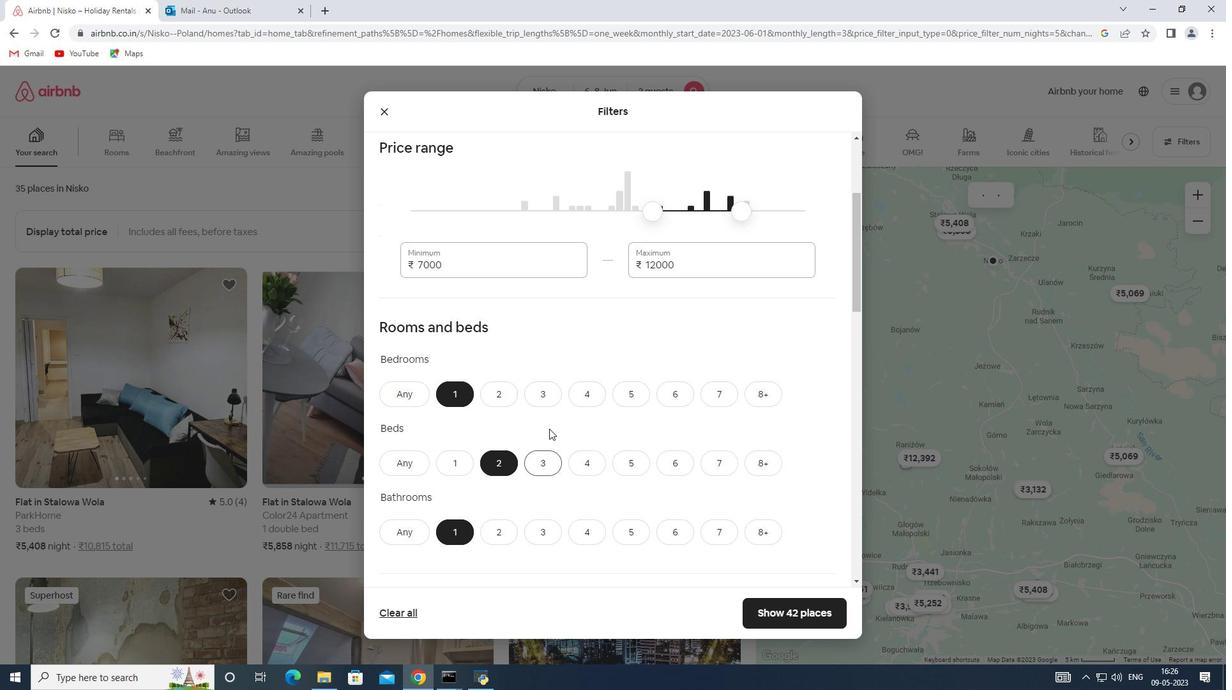 
Action: Mouse scrolled (553, 423) with delta (0, 0)
Screenshot: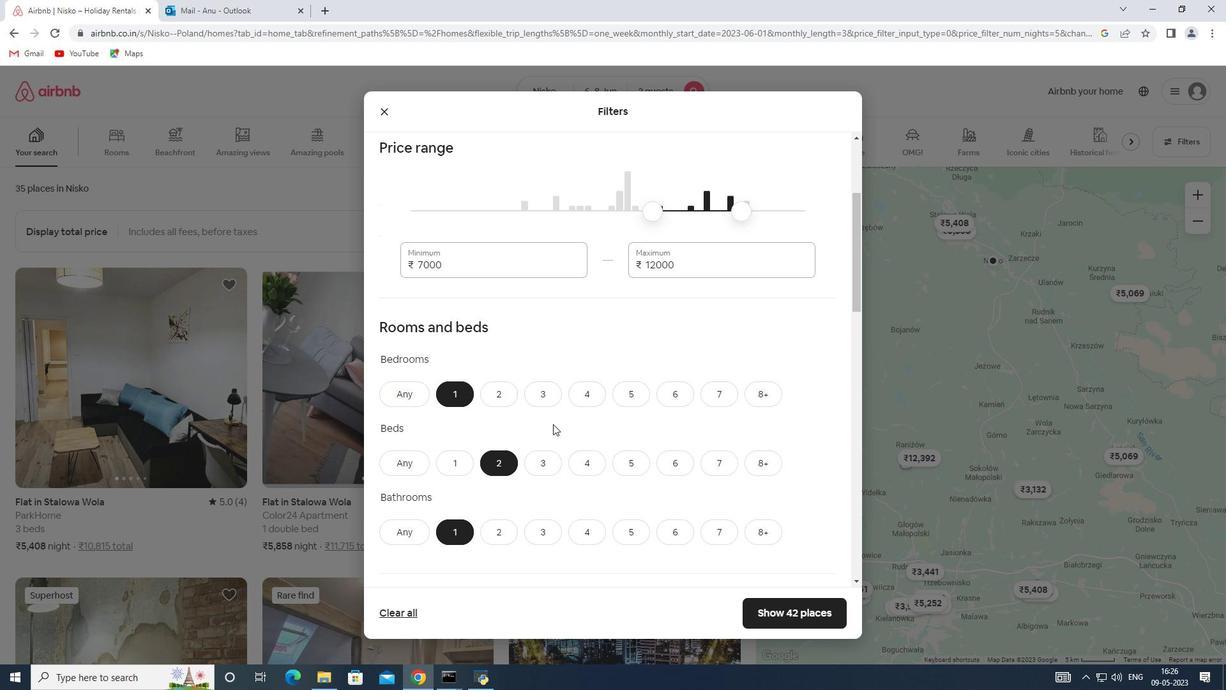 
Action: Mouse scrolled (553, 423) with delta (0, 0)
Screenshot: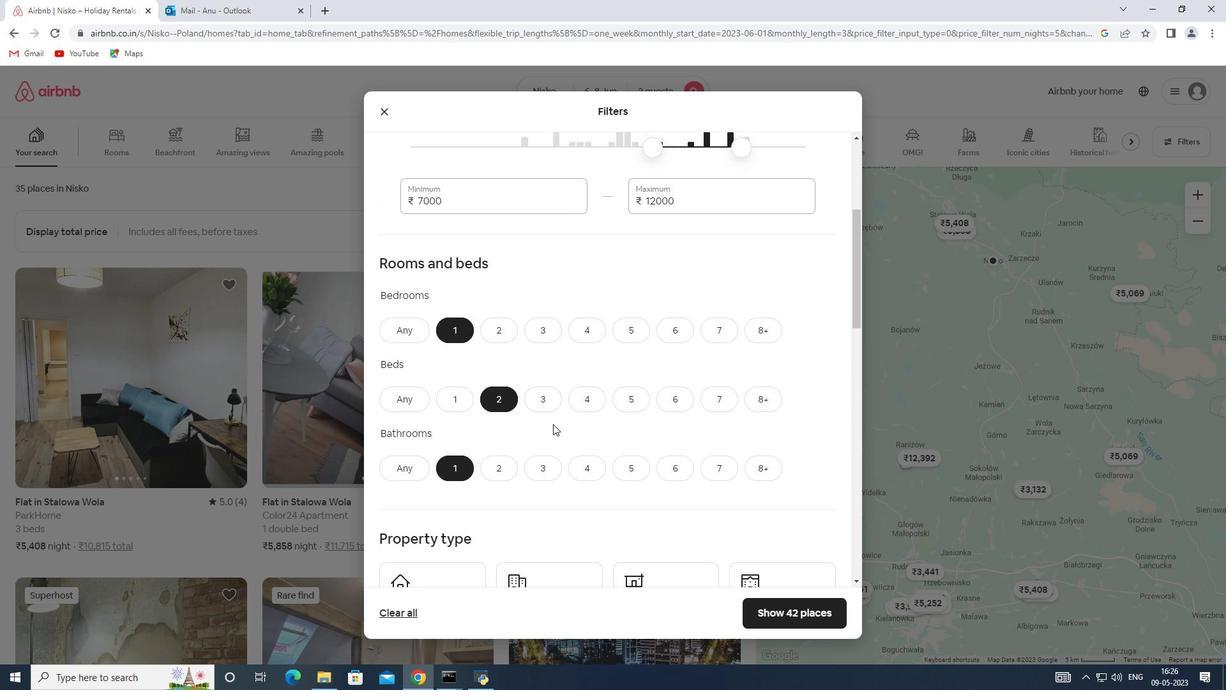 
Action: Mouse moved to (473, 516)
Screenshot: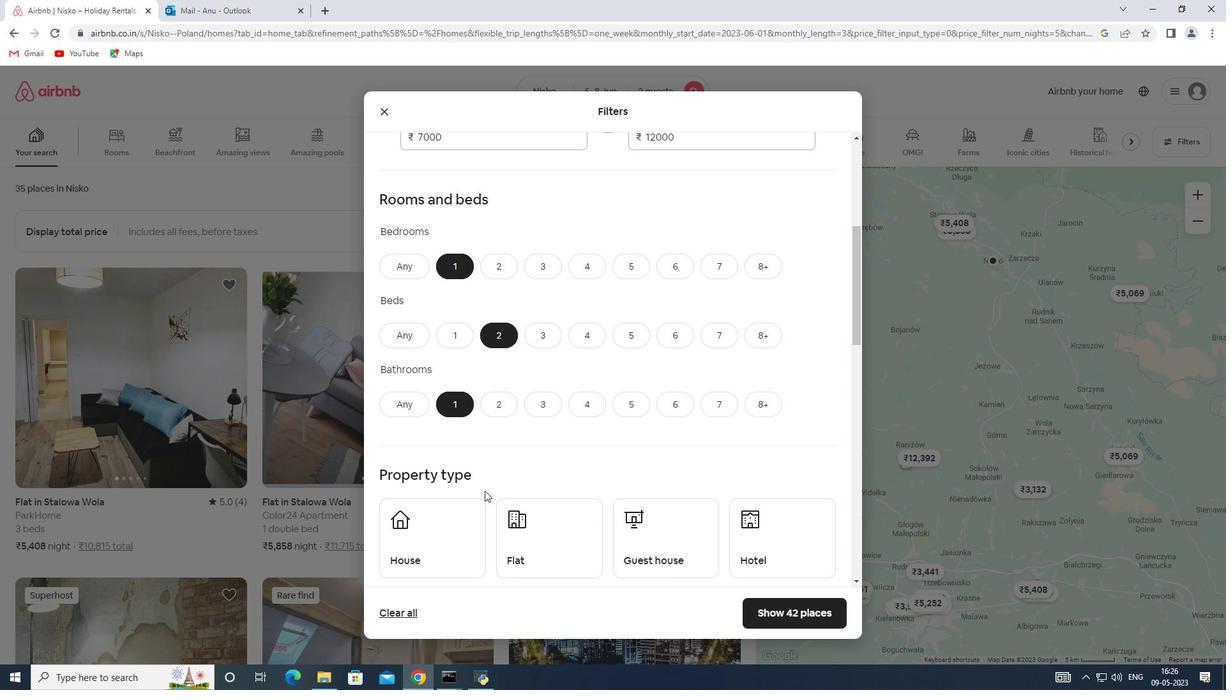 
Action: Mouse pressed left at (473, 516)
Screenshot: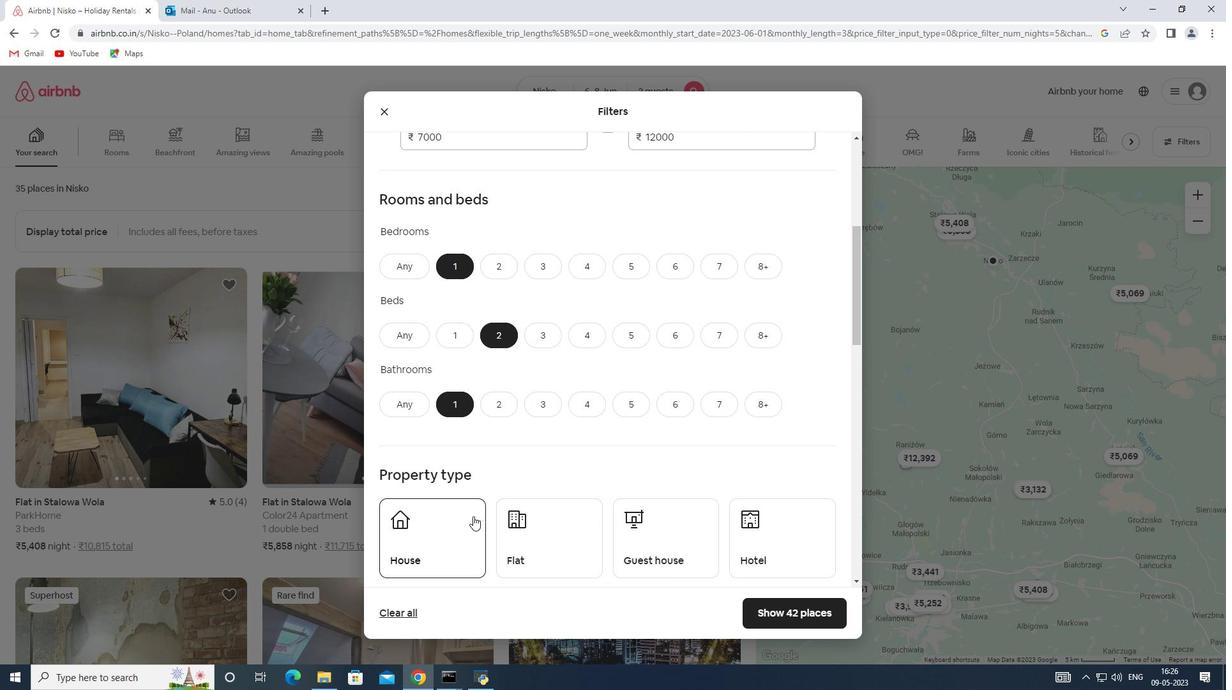 
Action: Mouse moved to (531, 518)
Screenshot: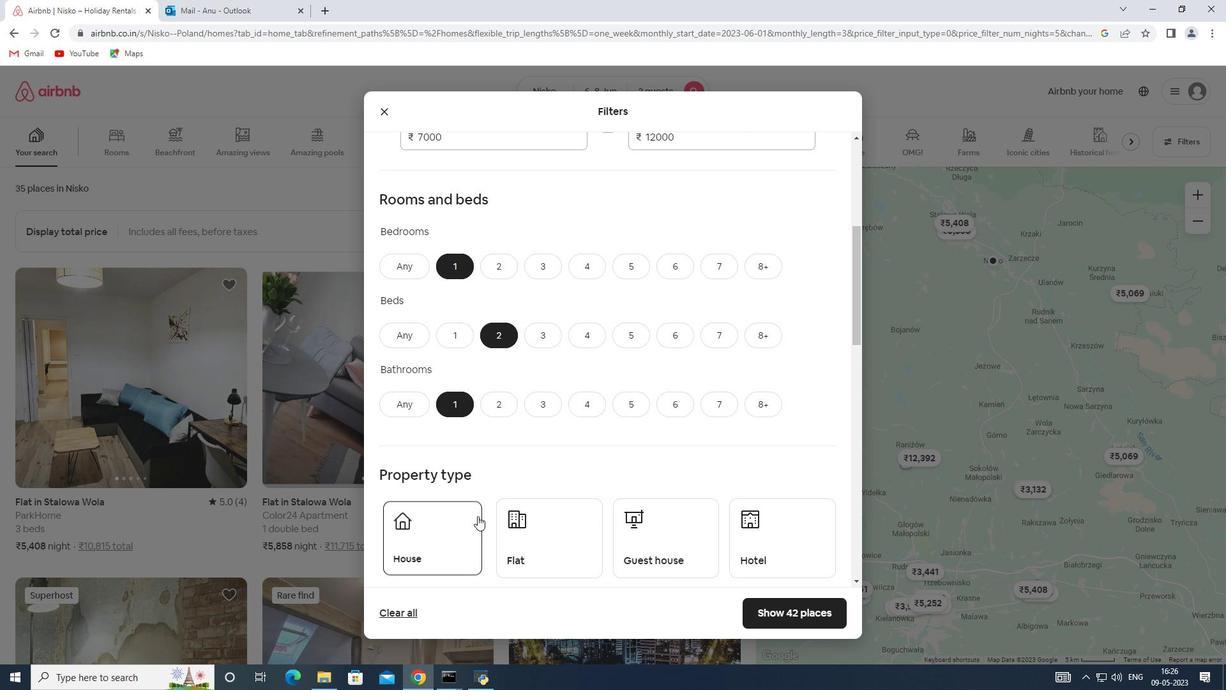 
Action: Mouse pressed left at (531, 518)
Screenshot: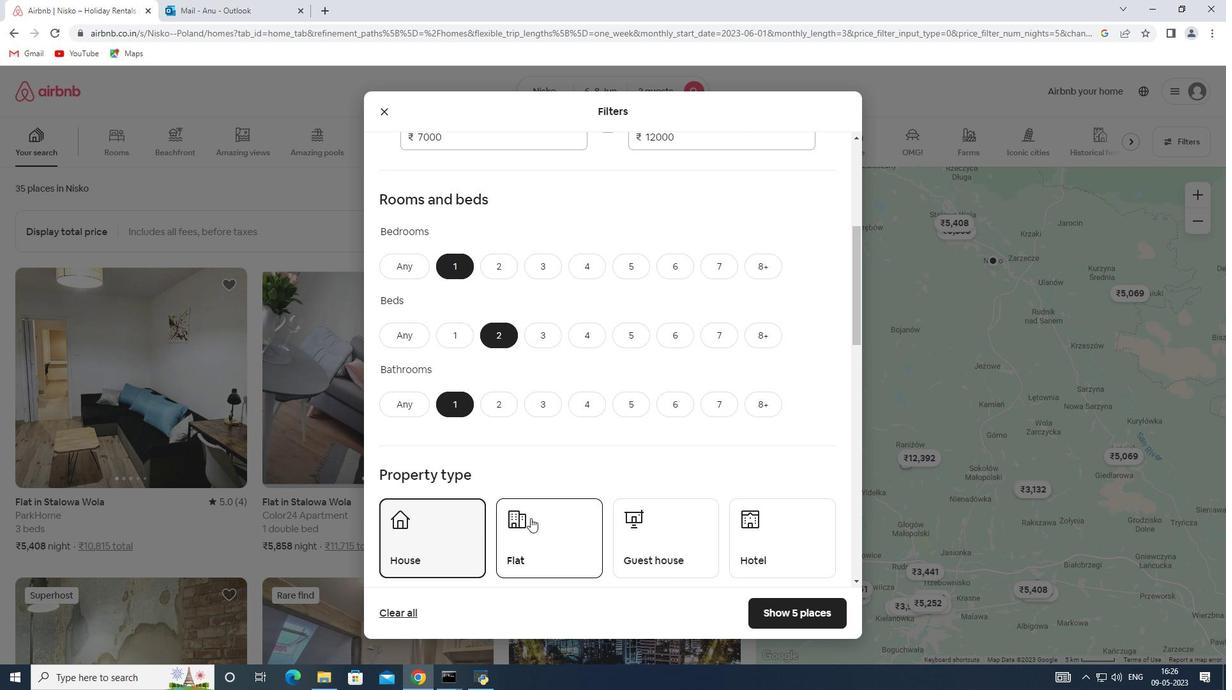 
Action: Mouse moved to (534, 515)
Screenshot: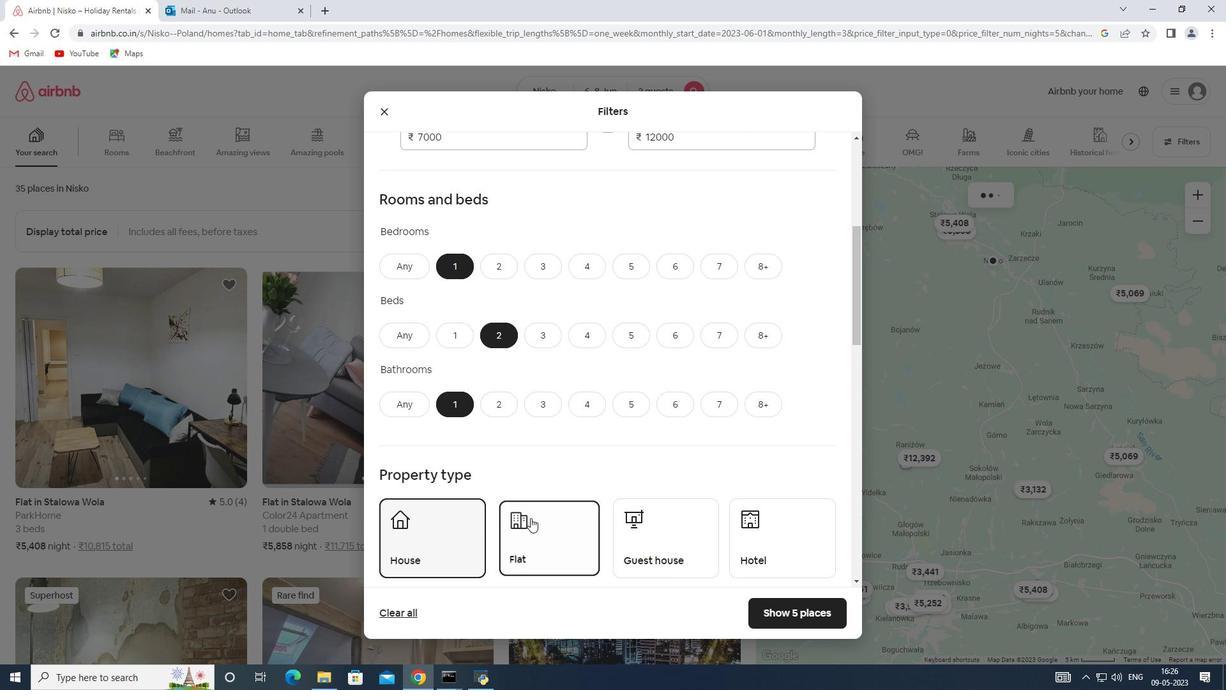 
Action: Mouse scrolled (534, 515) with delta (0, 0)
Screenshot: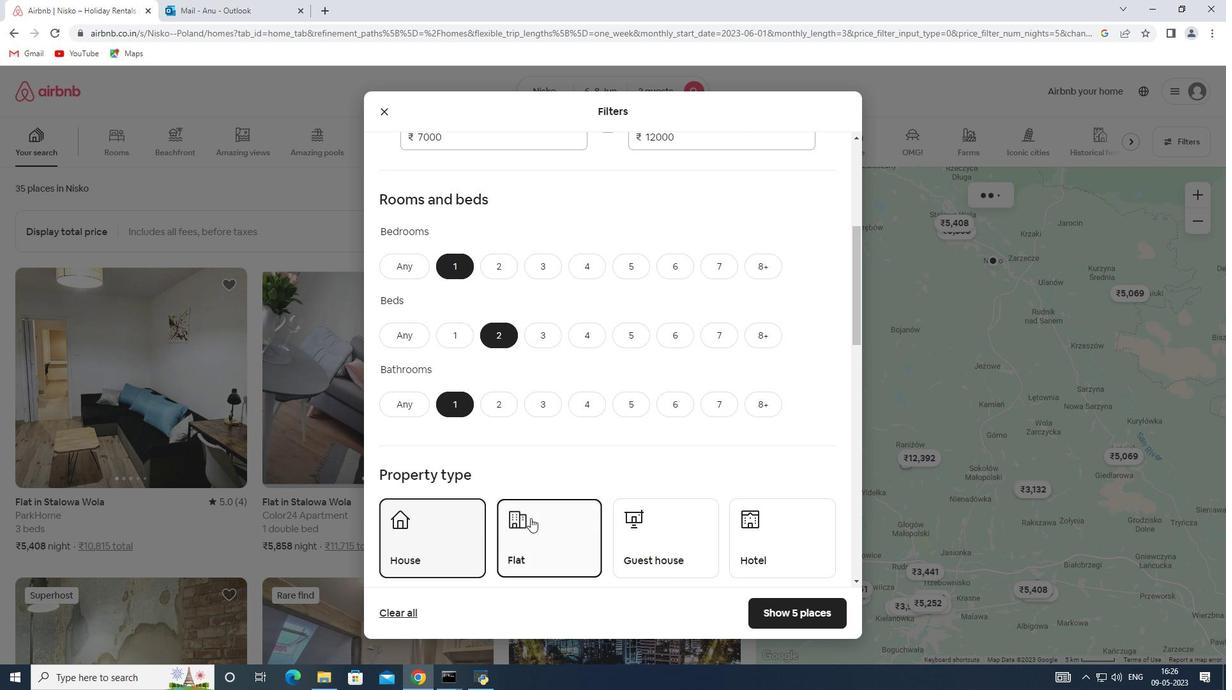
Action: Mouse scrolled (534, 515) with delta (0, 0)
Screenshot: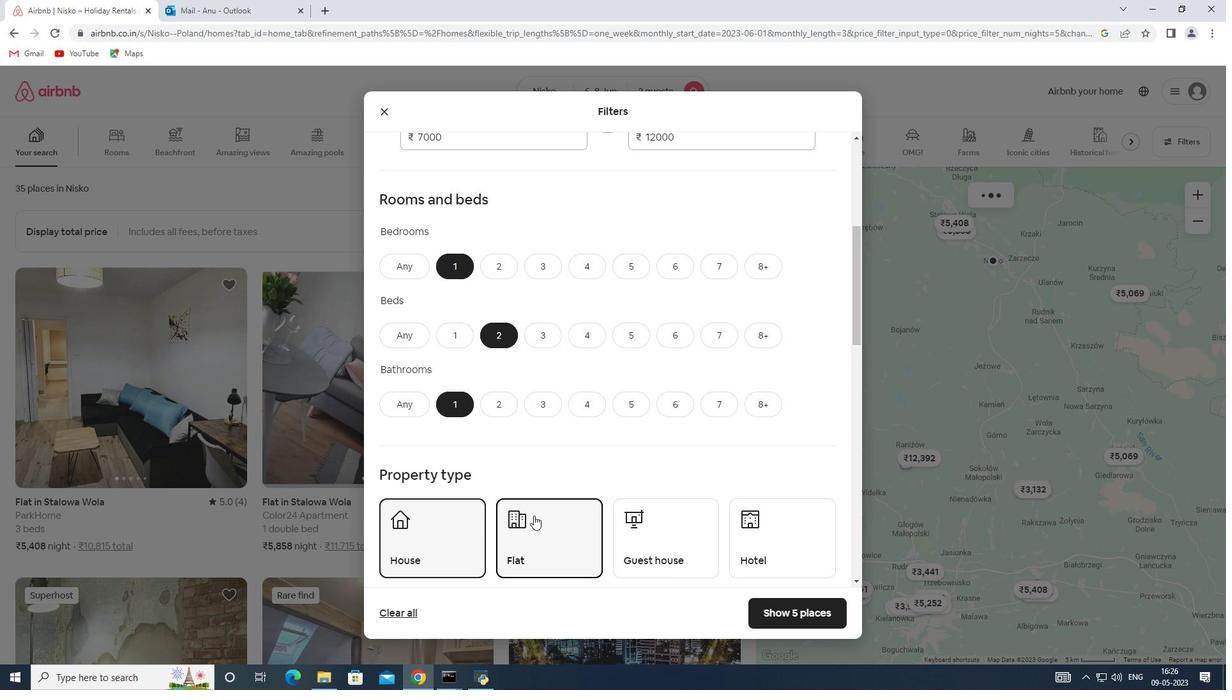 
Action: Mouse moved to (642, 424)
Screenshot: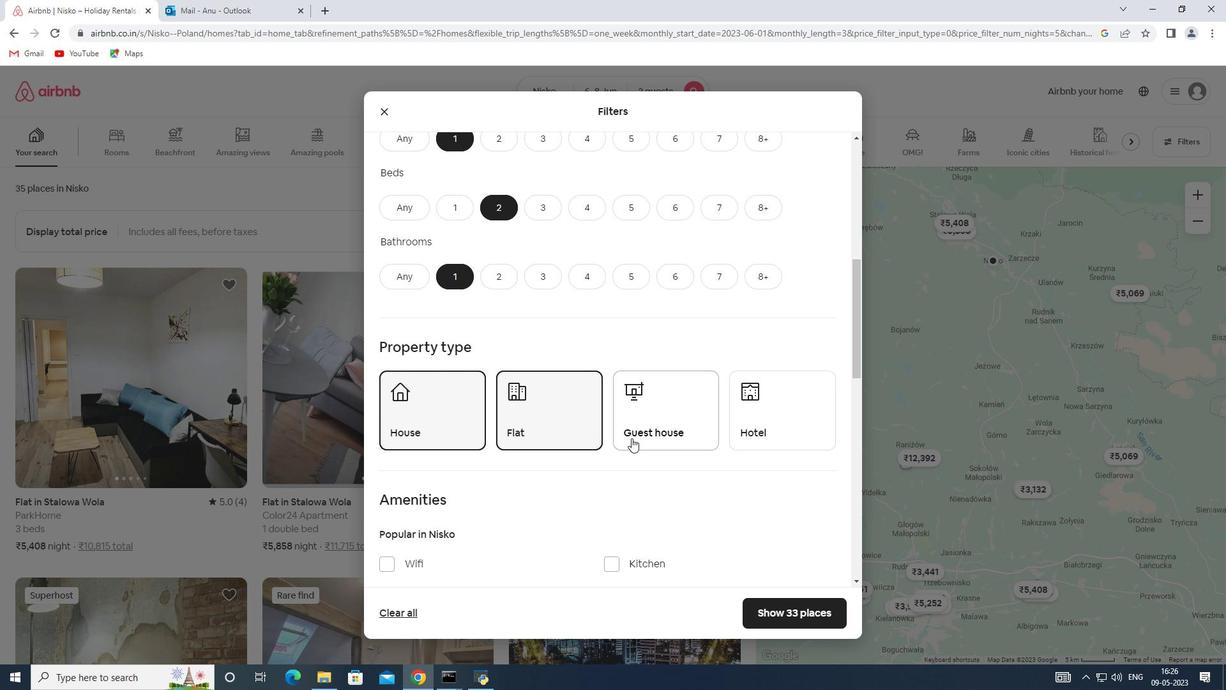 
Action: Mouse pressed left at (642, 424)
Screenshot: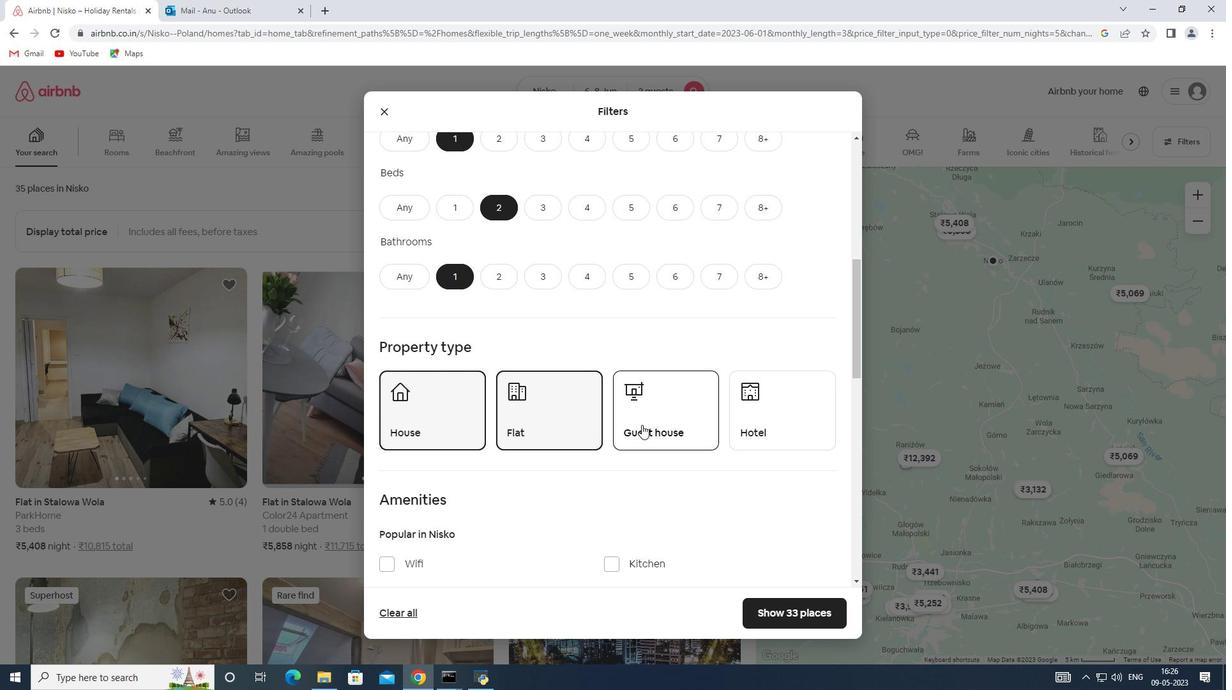 
Action: Mouse moved to (585, 454)
Screenshot: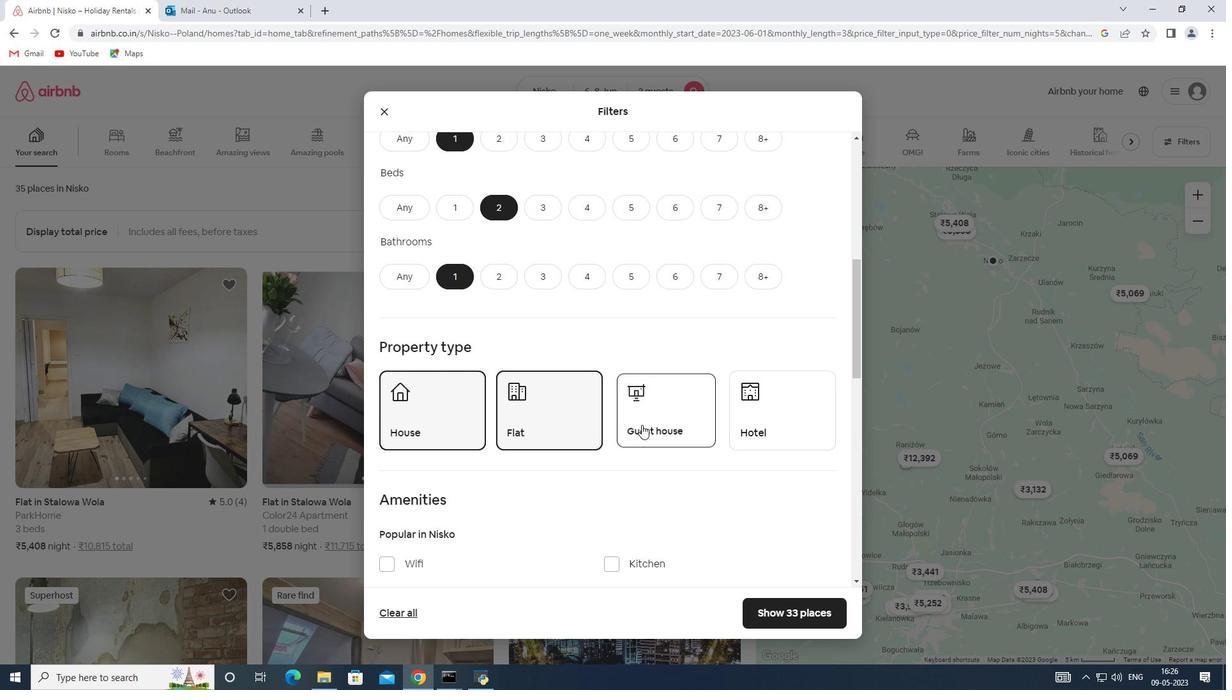 
Action: Mouse scrolled (585, 453) with delta (0, 0)
Screenshot: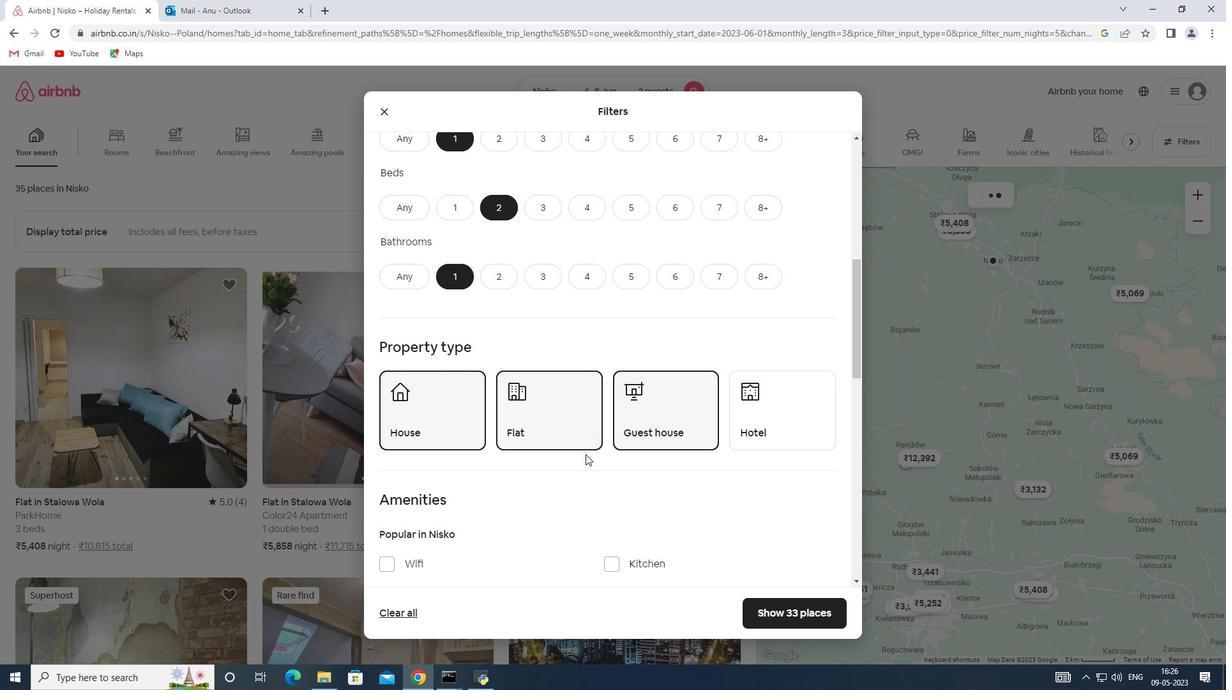 
Action: Mouse scrolled (585, 453) with delta (0, 0)
Screenshot: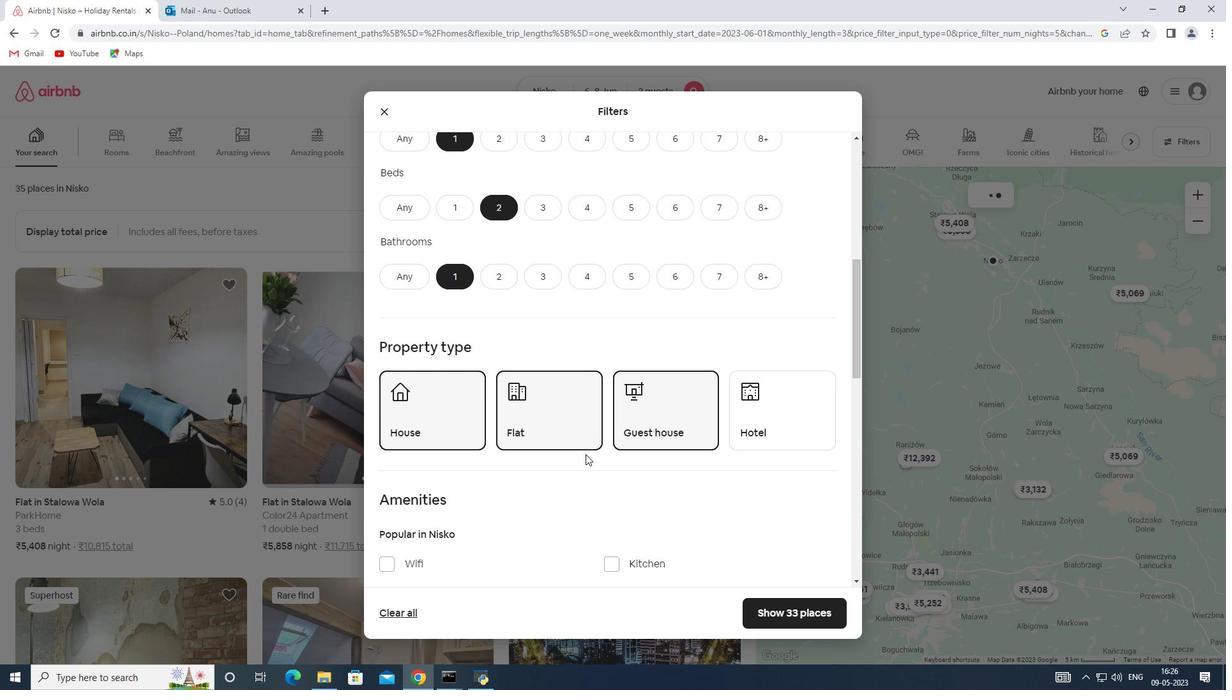 
Action: Mouse moved to (585, 453)
Screenshot: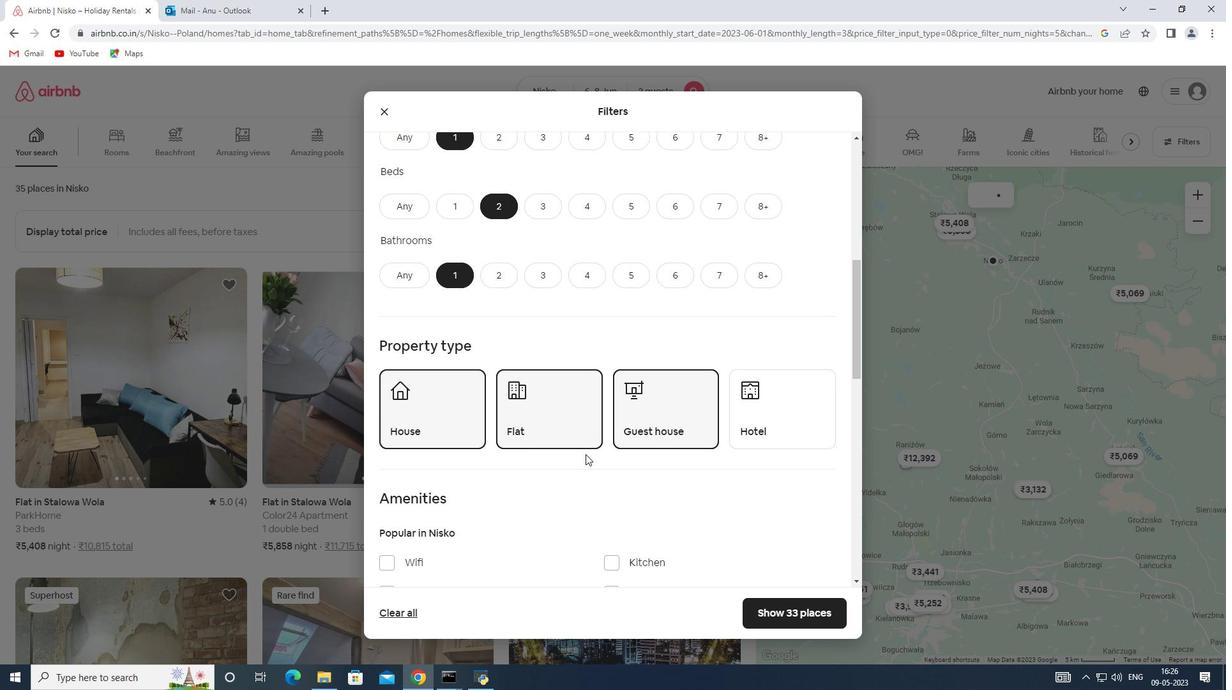 
Action: Mouse scrolled (585, 453) with delta (0, 0)
Screenshot: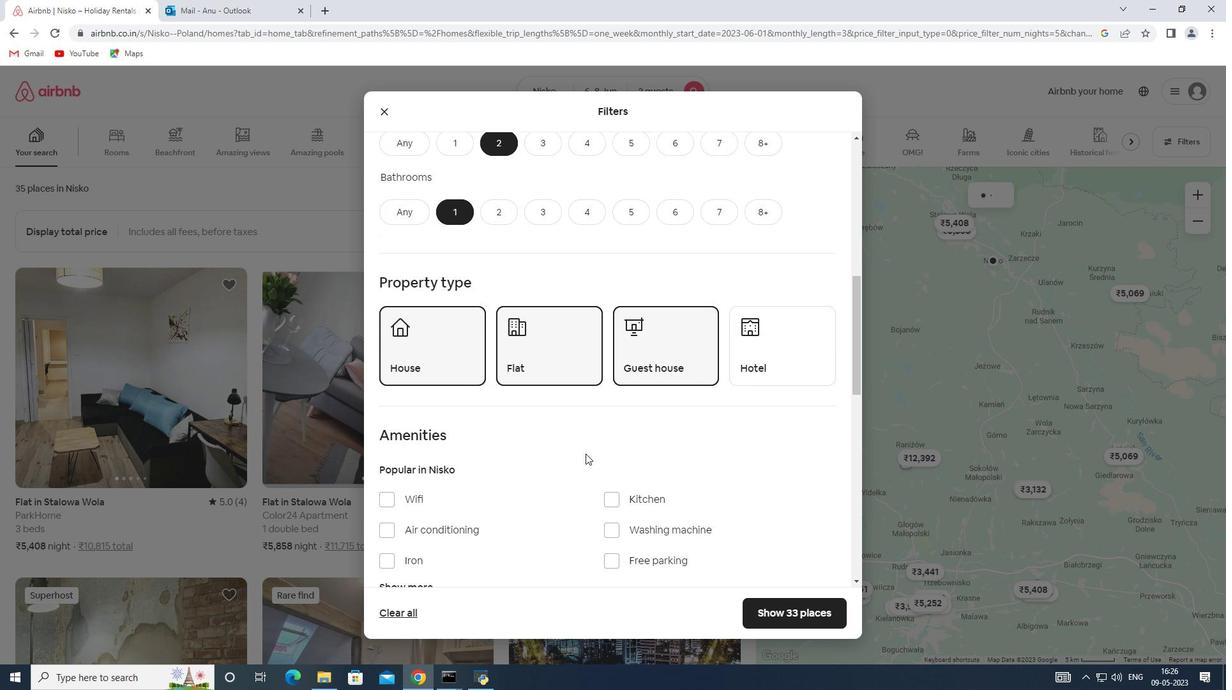 
Action: Mouse moved to (380, 369)
Screenshot: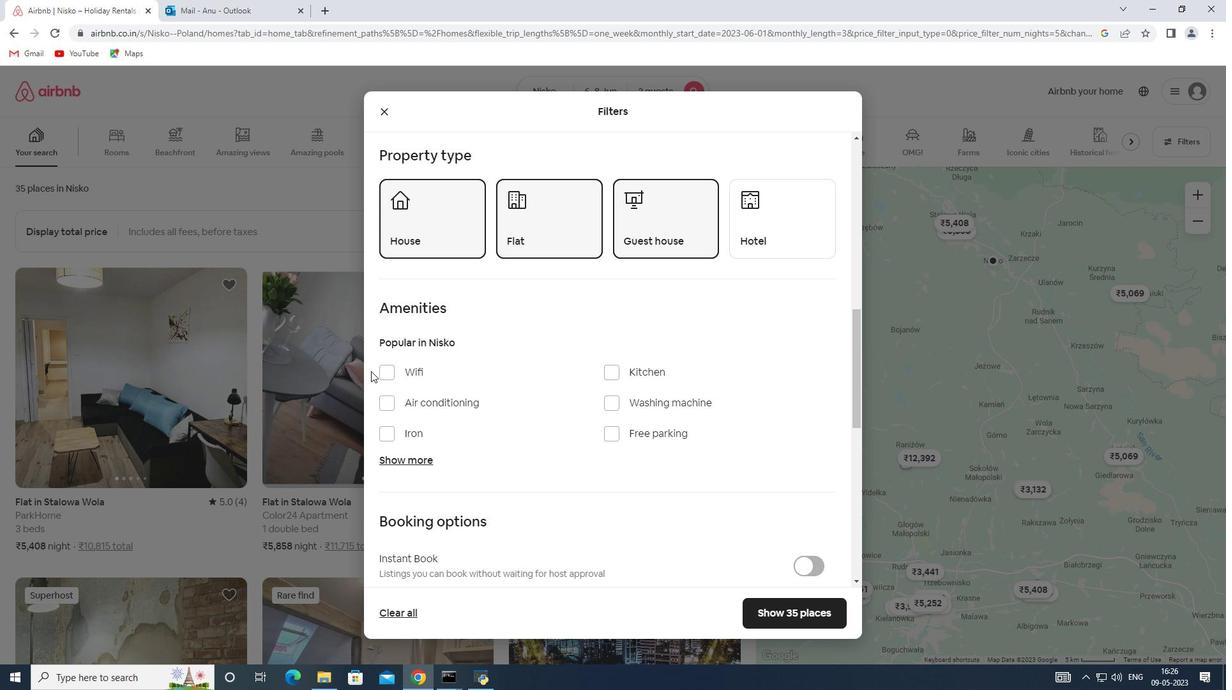 
Action: Mouse pressed left at (380, 369)
Screenshot: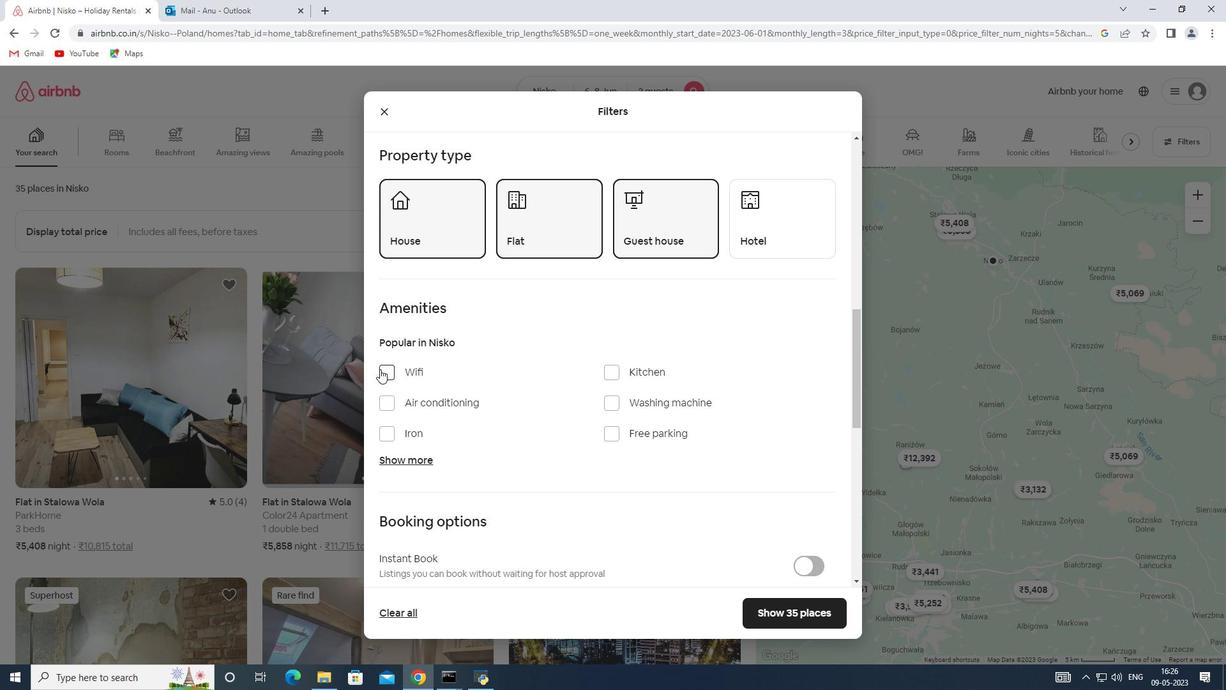 
Action: Mouse moved to (563, 396)
Screenshot: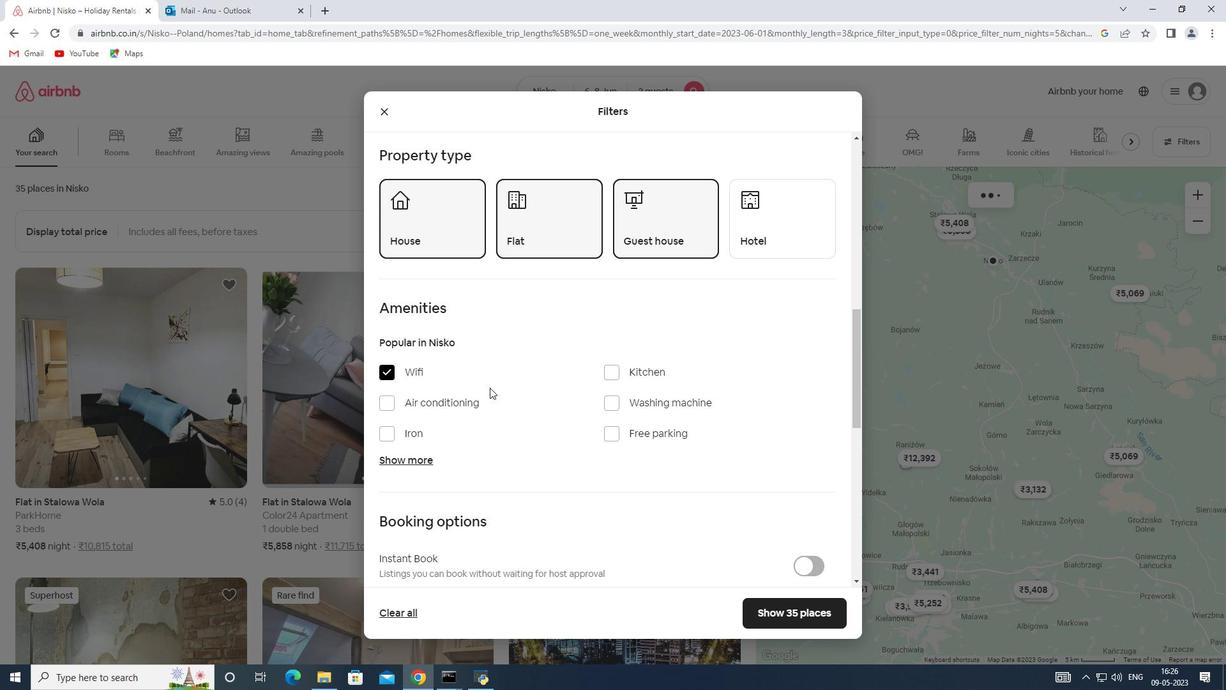 
Action: Mouse scrolled (563, 396) with delta (0, 0)
Screenshot: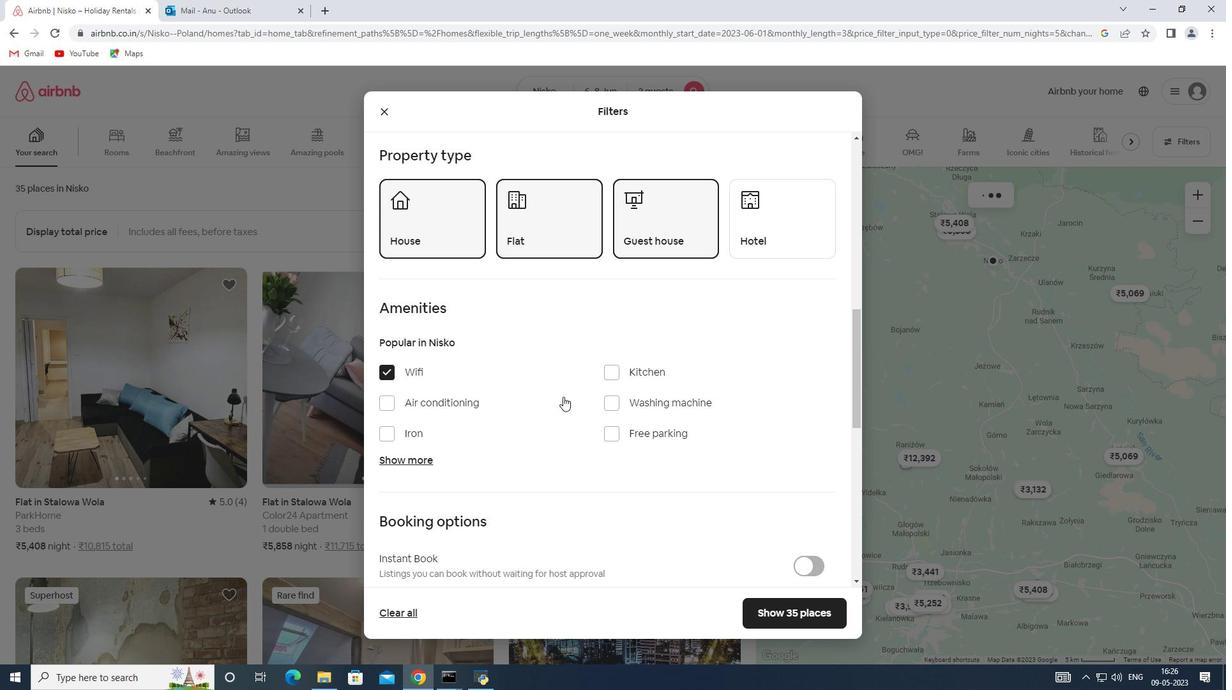 
Action: Mouse scrolled (563, 396) with delta (0, 0)
Screenshot: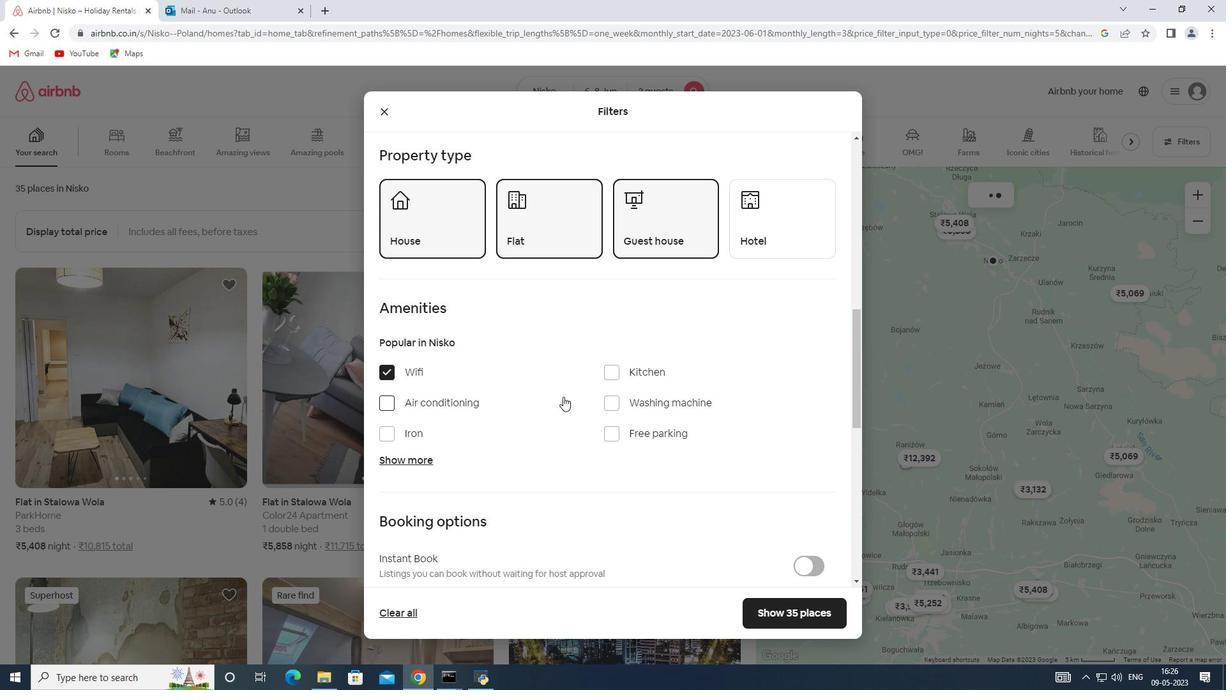
Action: Mouse scrolled (563, 396) with delta (0, 0)
Screenshot: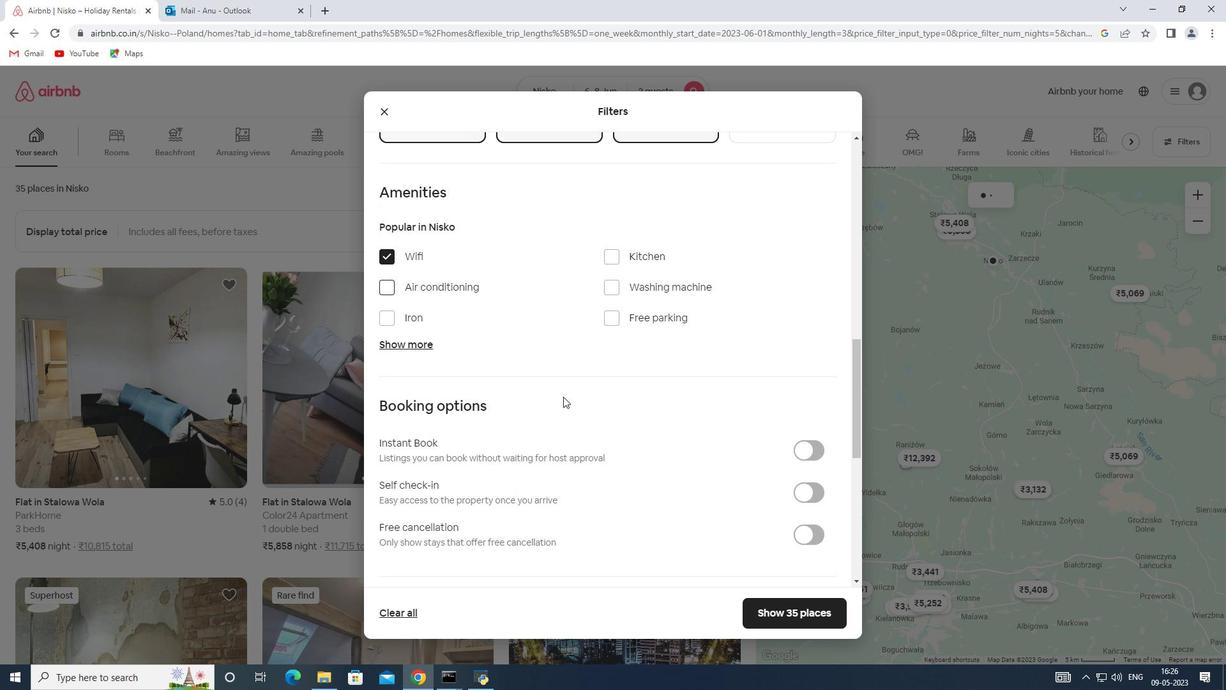 
Action: Mouse moved to (810, 409)
Screenshot: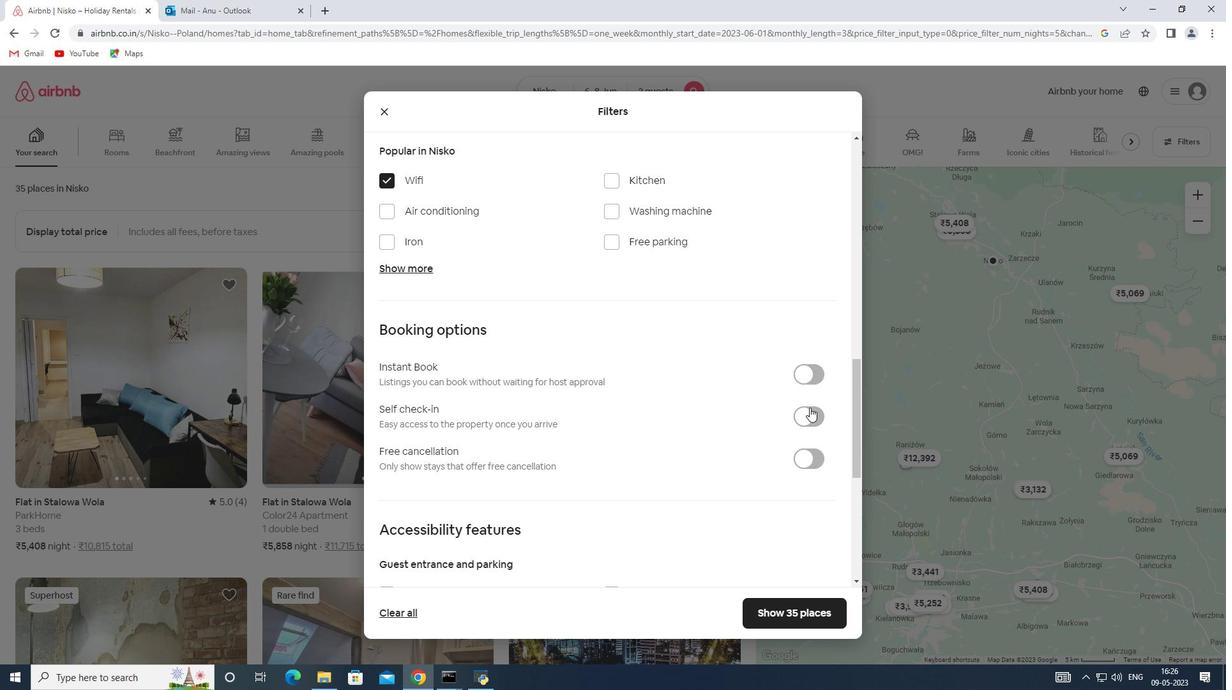 
Action: Mouse pressed left at (810, 409)
Screenshot: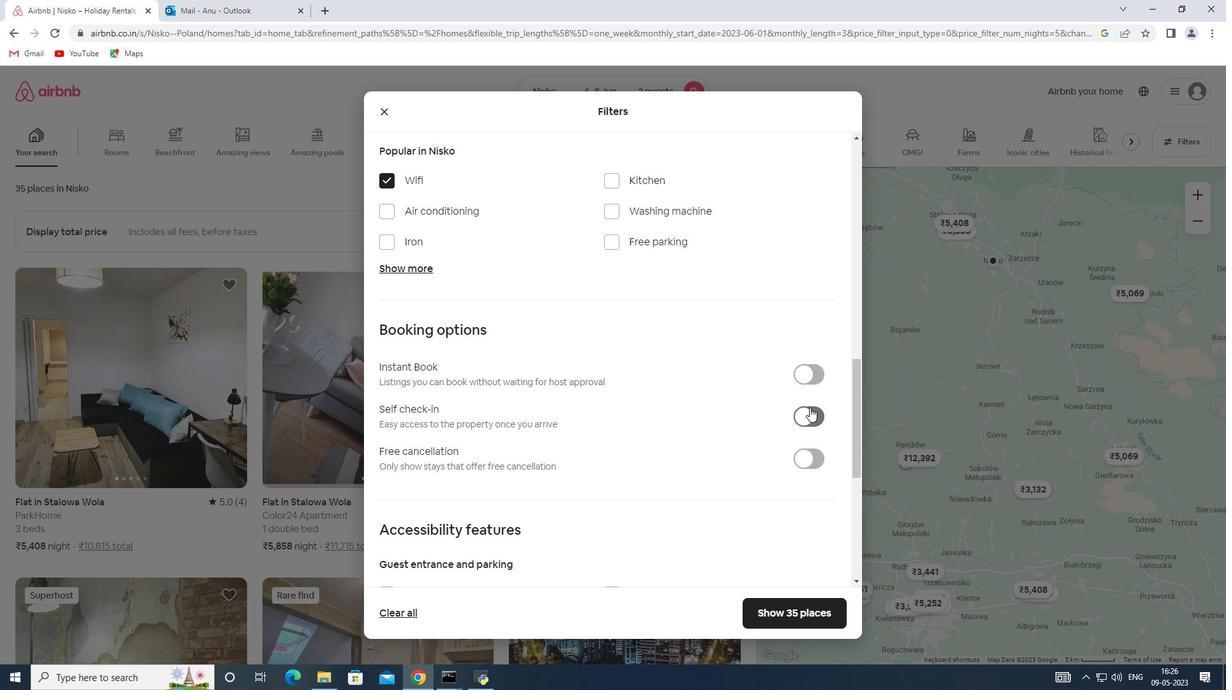 
Action: Mouse moved to (586, 408)
Screenshot: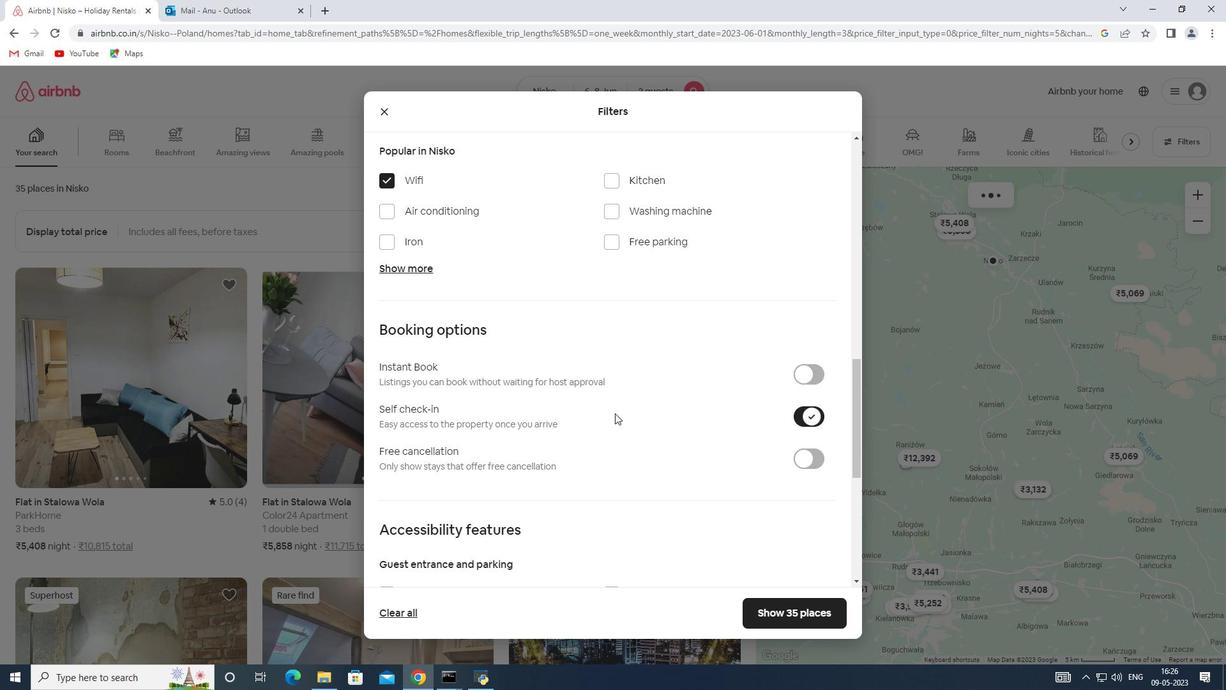 
Action: Mouse scrolled (586, 408) with delta (0, 0)
Screenshot: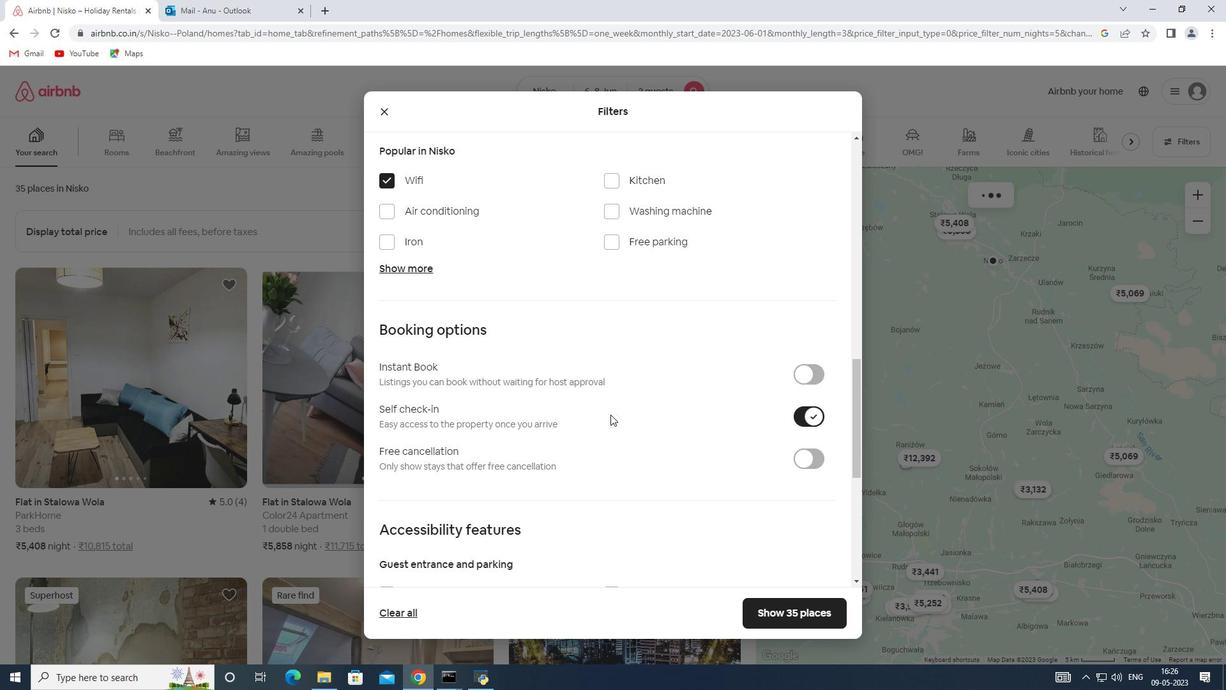 
Action: Mouse scrolled (586, 408) with delta (0, 0)
Screenshot: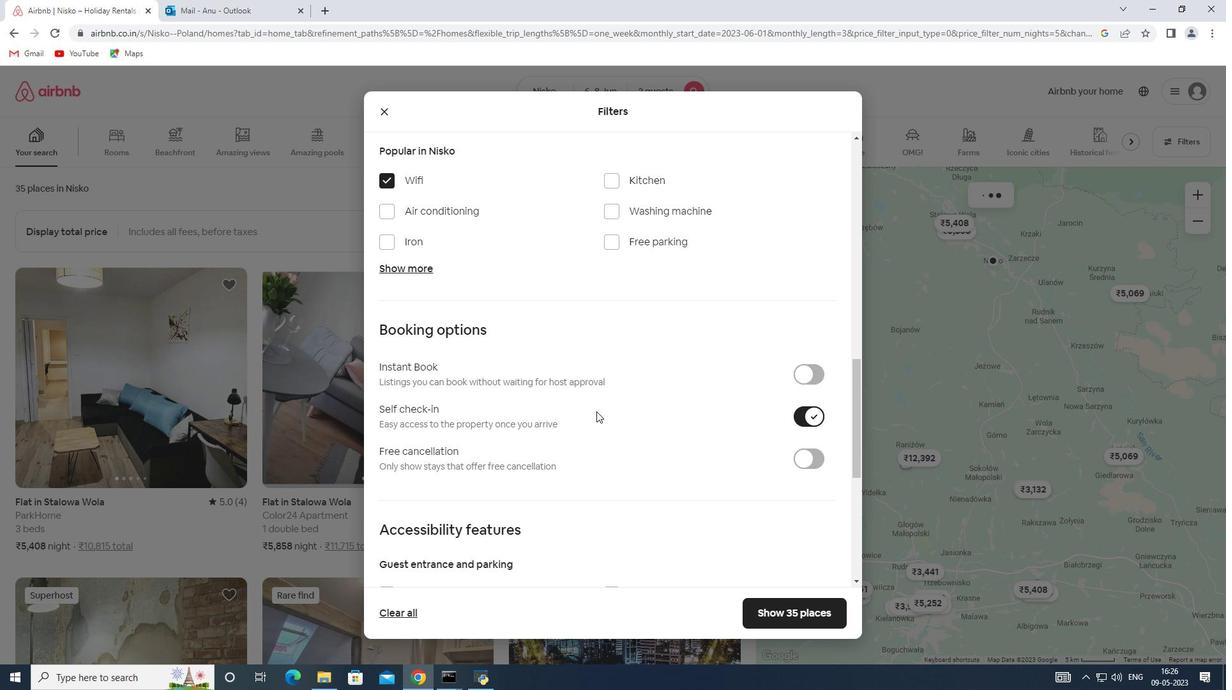 
Action: Mouse scrolled (586, 408) with delta (0, 0)
Screenshot: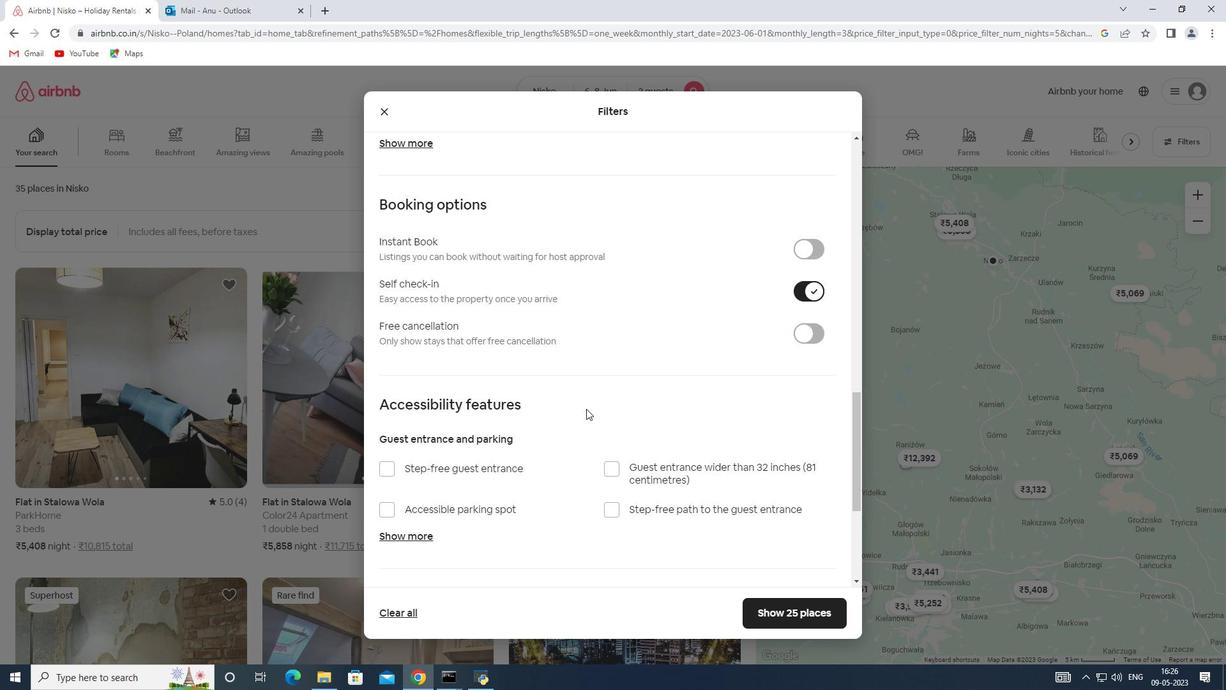 
Action: Mouse scrolled (586, 408) with delta (0, 0)
Screenshot: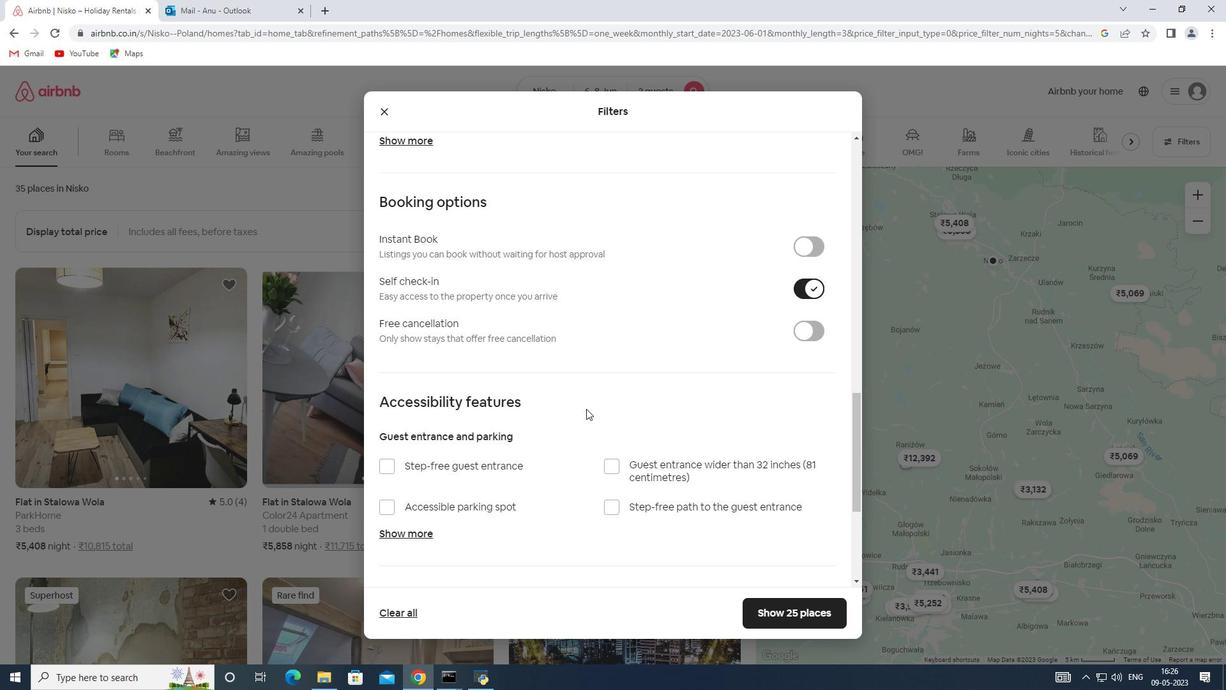 
Action: Mouse scrolled (586, 408) with delta (0, 0)
Screenshot: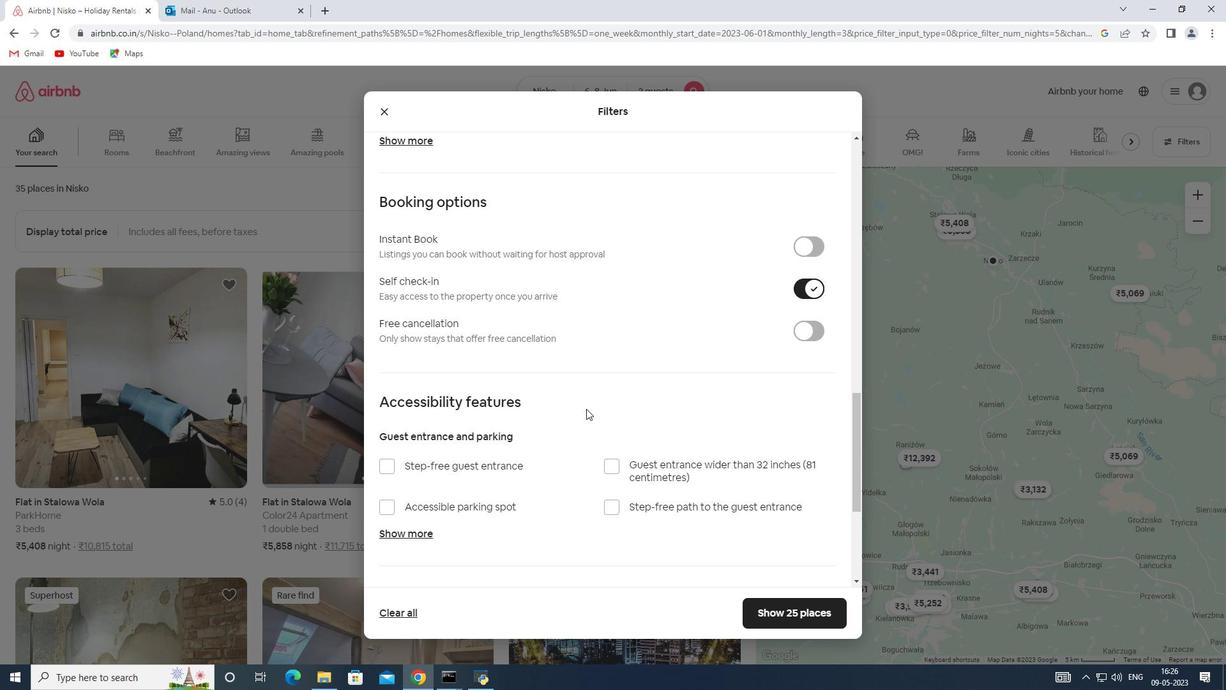 
Action: Mouse scrolled (586, 408) with delta (0, 0)
Screenshot: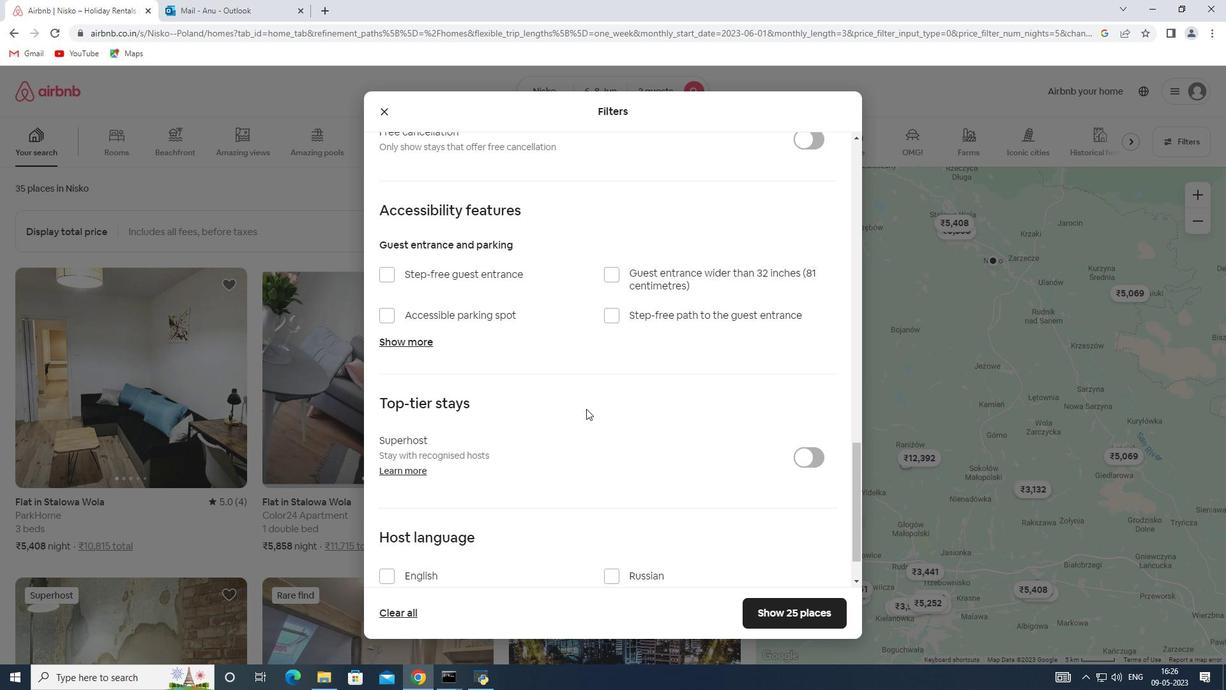 
Action: Mouse scrolled (586, 408) with delta (0, 0)
Screenshot: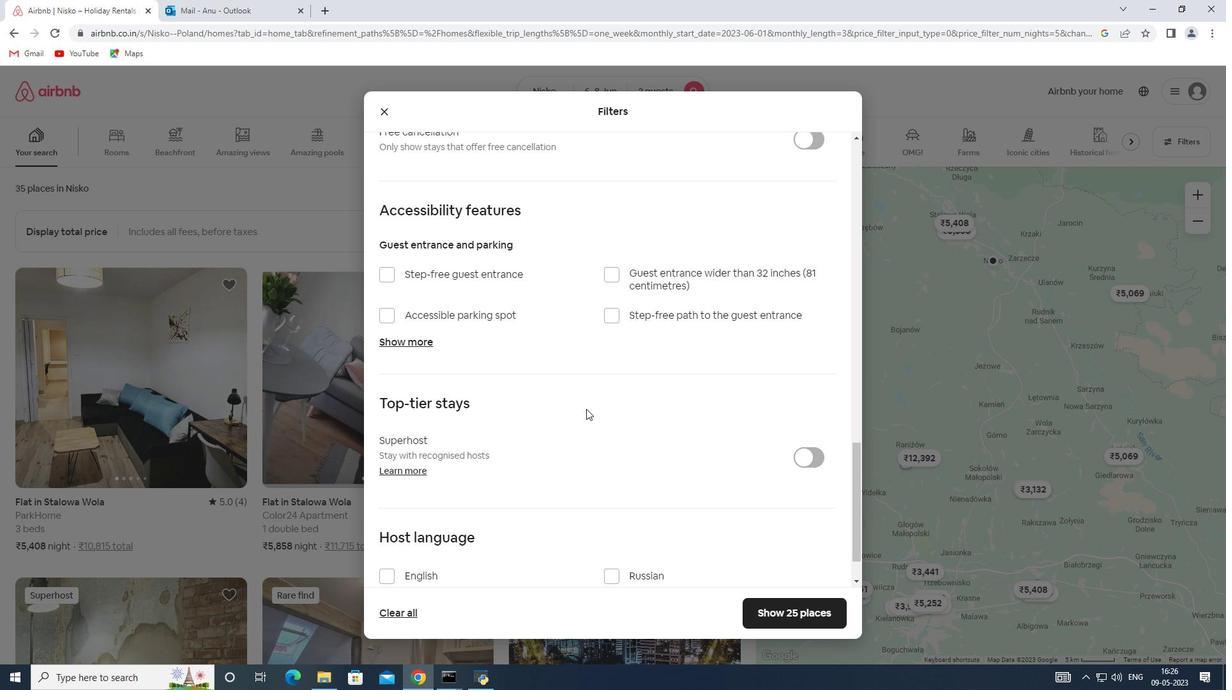 
Action: Mouse moved to (424, 518)
Screenshot: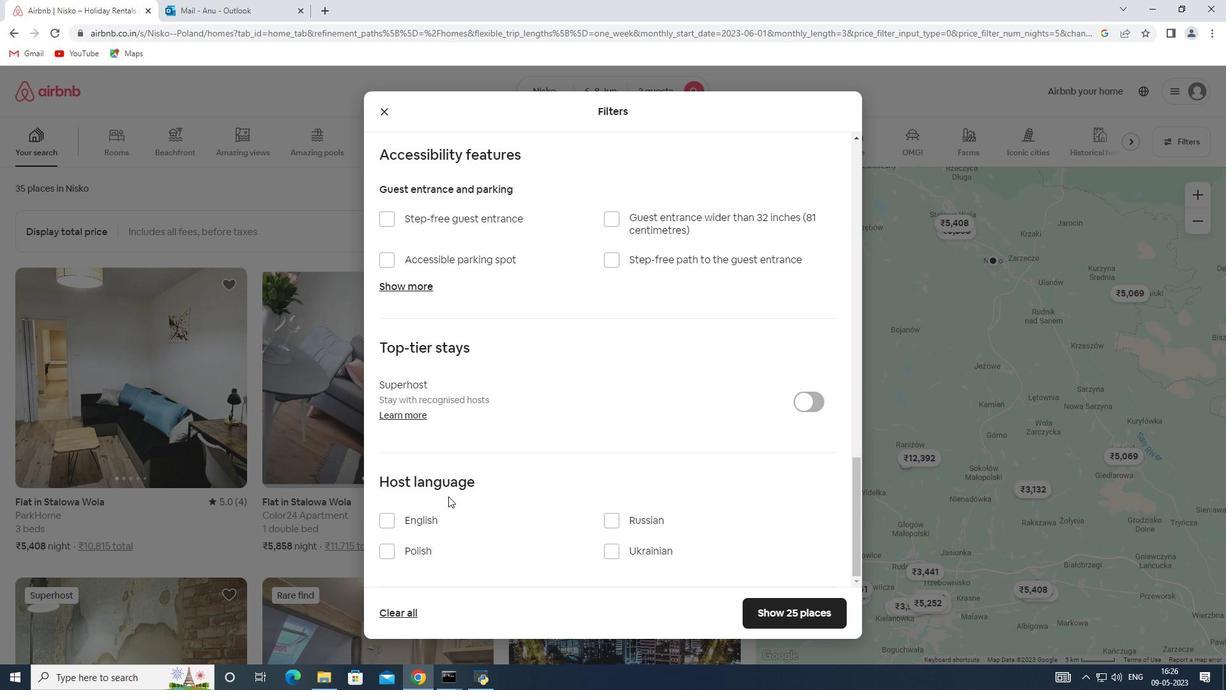 
Action: Mouse pressed left at (424, 518)
Screenshot: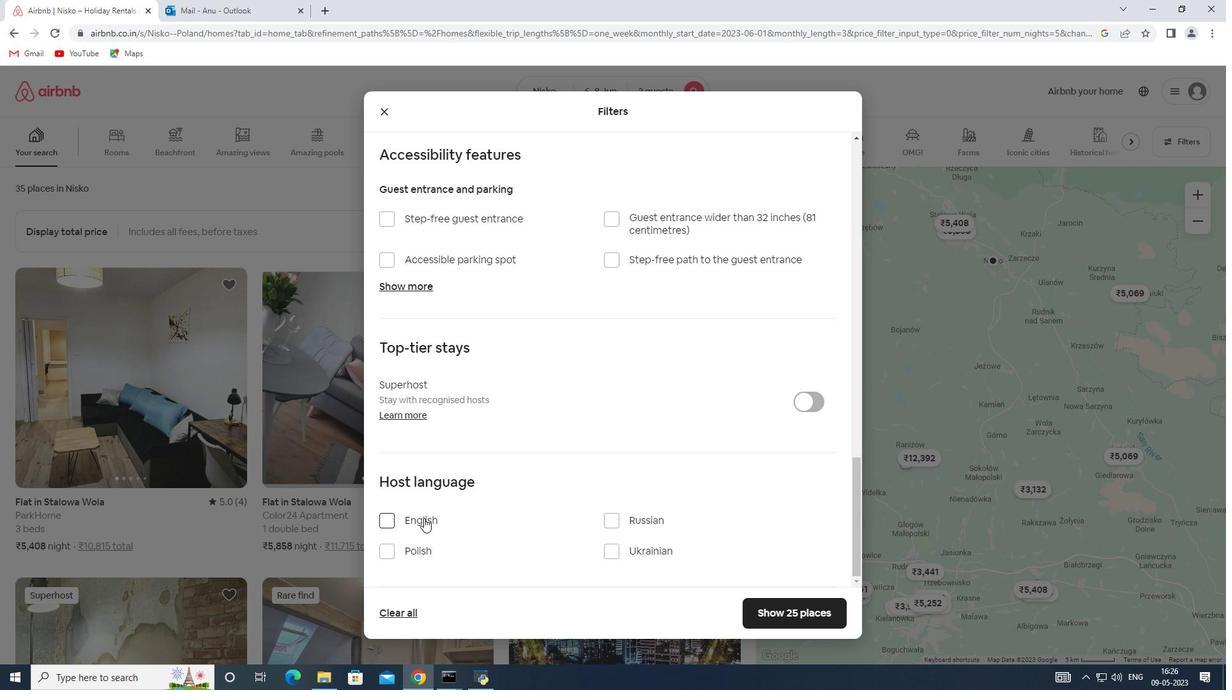 
Action: Mouse moved to (781, 617)
Screenshot: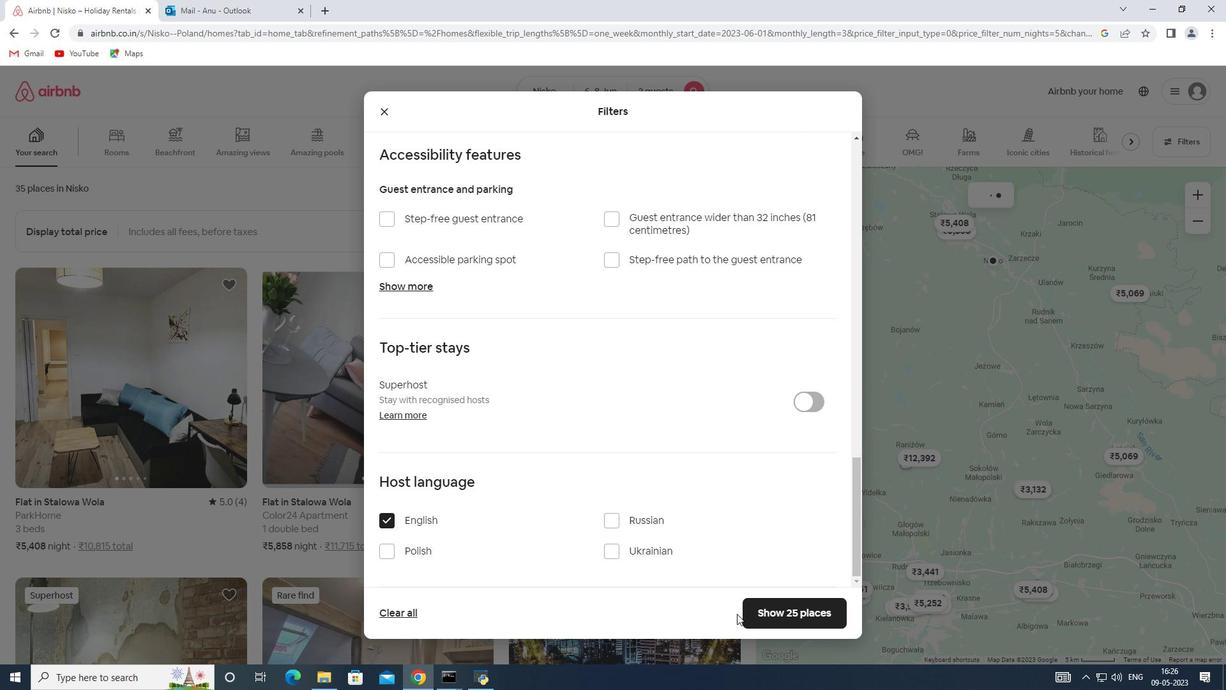 
Action: Mouse pressed left at (781, 617)
Screenshot: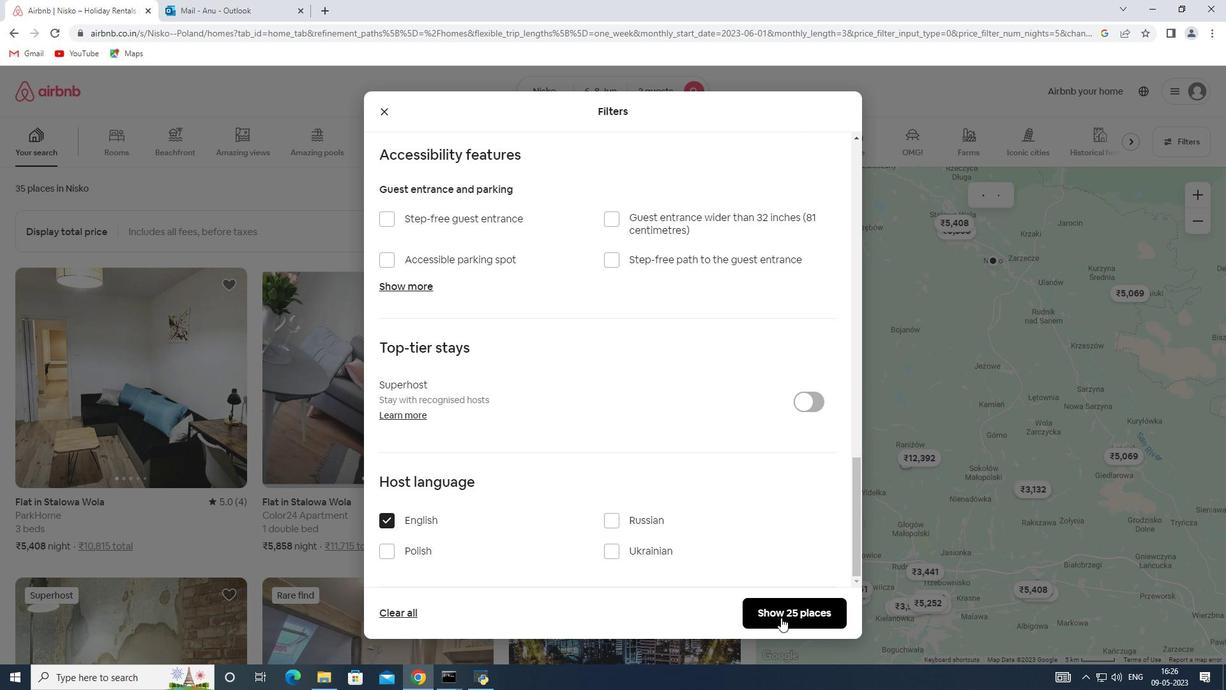 
Action: Mouse moved to (773, 624)
Screenshot: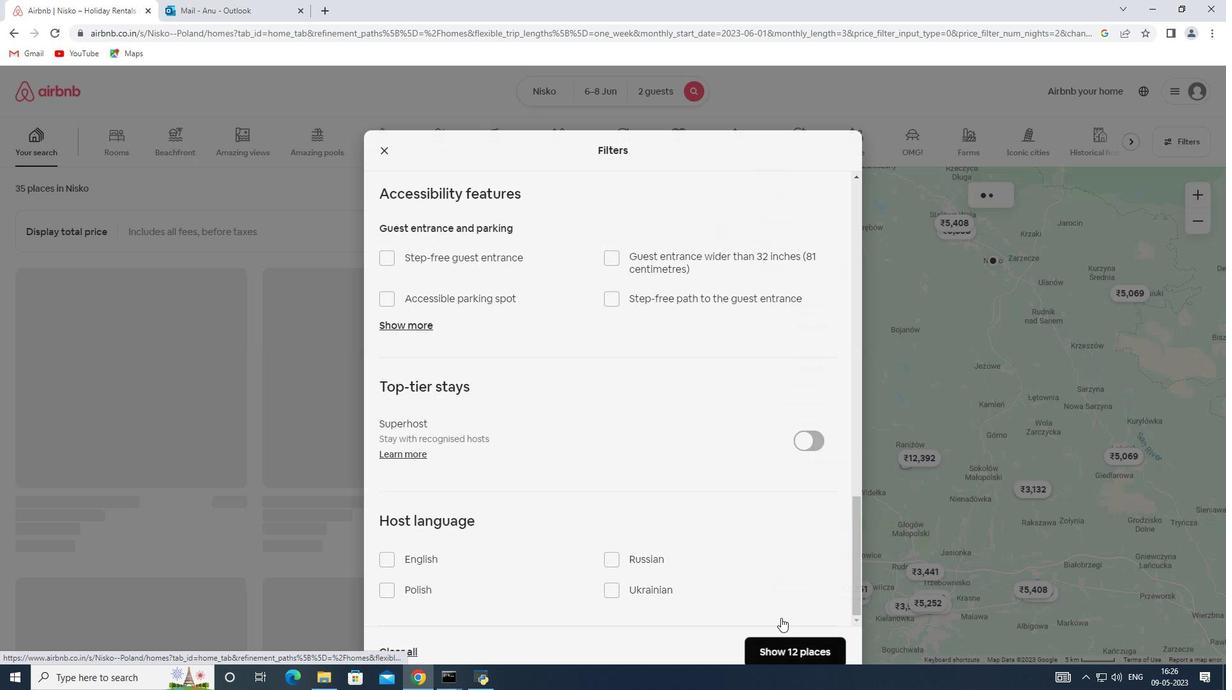 
